 Task: Open a blank sheet, save the file as Educationreformplan.txt Type the sentence 'Mean (average) formula: _x000D_
_x000D_
_x000D_
'Add formula using equations and charcters after the sentence 'Mean=Sum of Values/ Number of Values ' Select the formula and highlight with color Yellow Change the page Orientation to  Potrait
Action: Mouse moved to (274, 197)
Screenshot: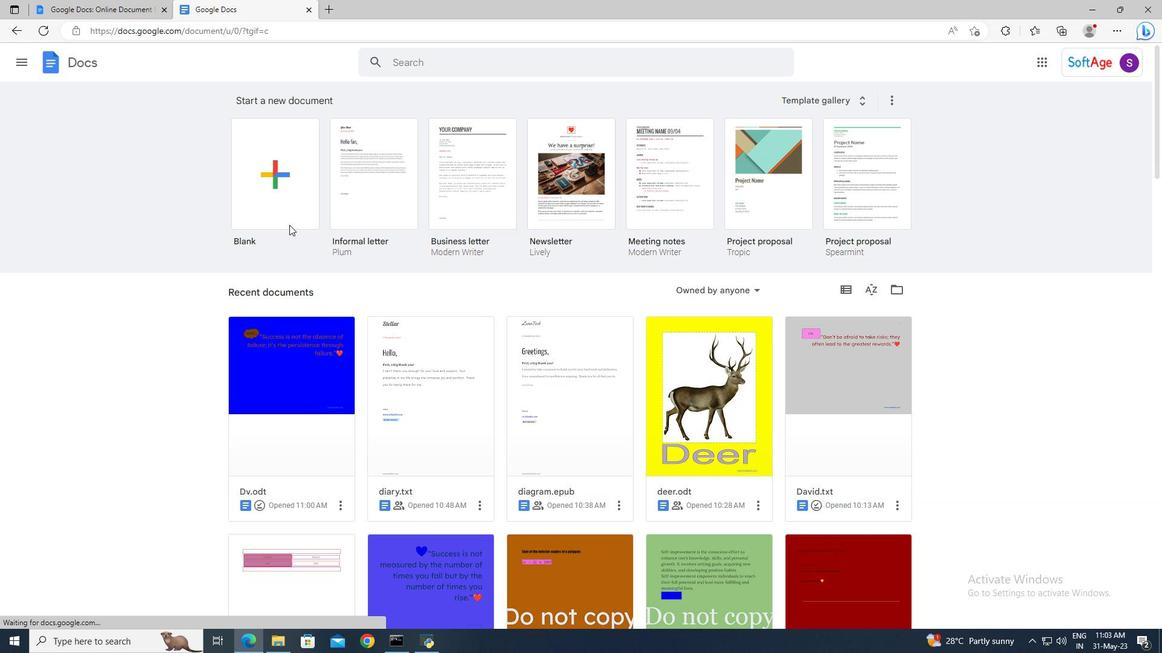 
Action: Mouse pressed left at (274, 197)
Screenshot: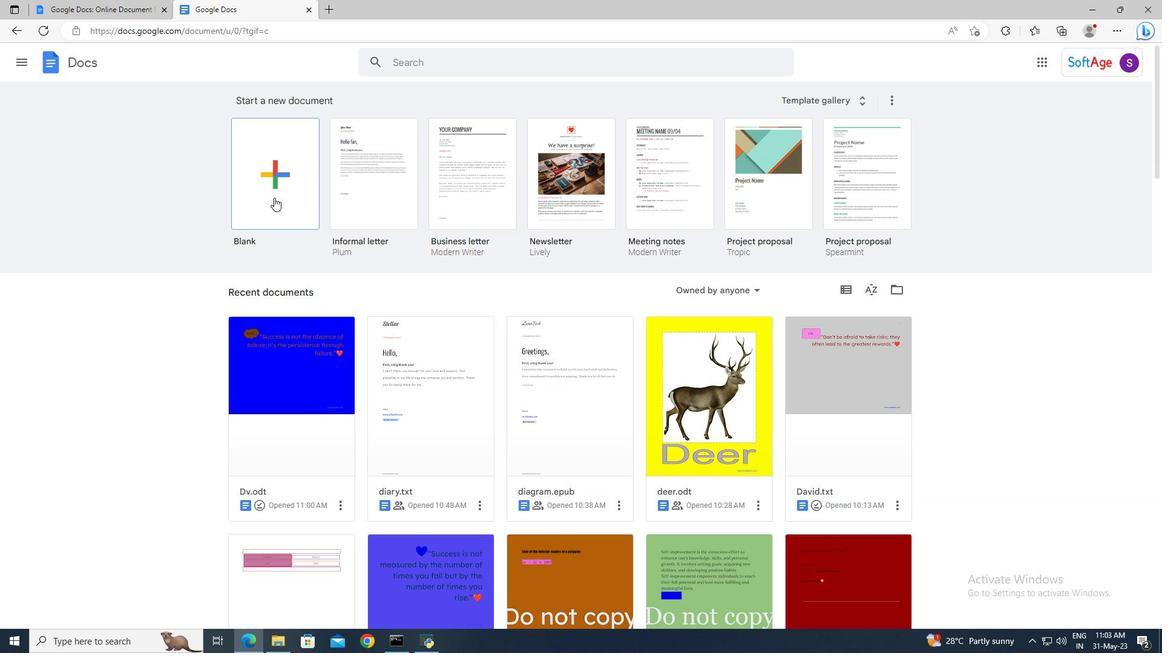 
Action: Mouse moved to (100, 55)
Screenshot: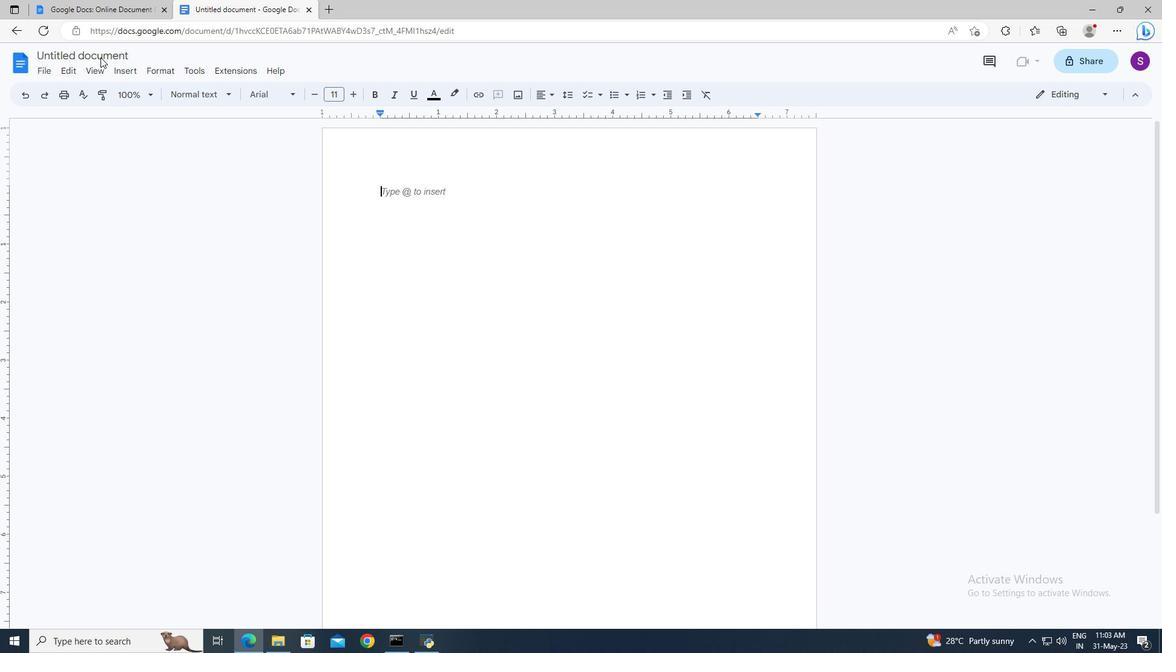 
Action: Mouse pressed left at (100, 55)
Screenshot: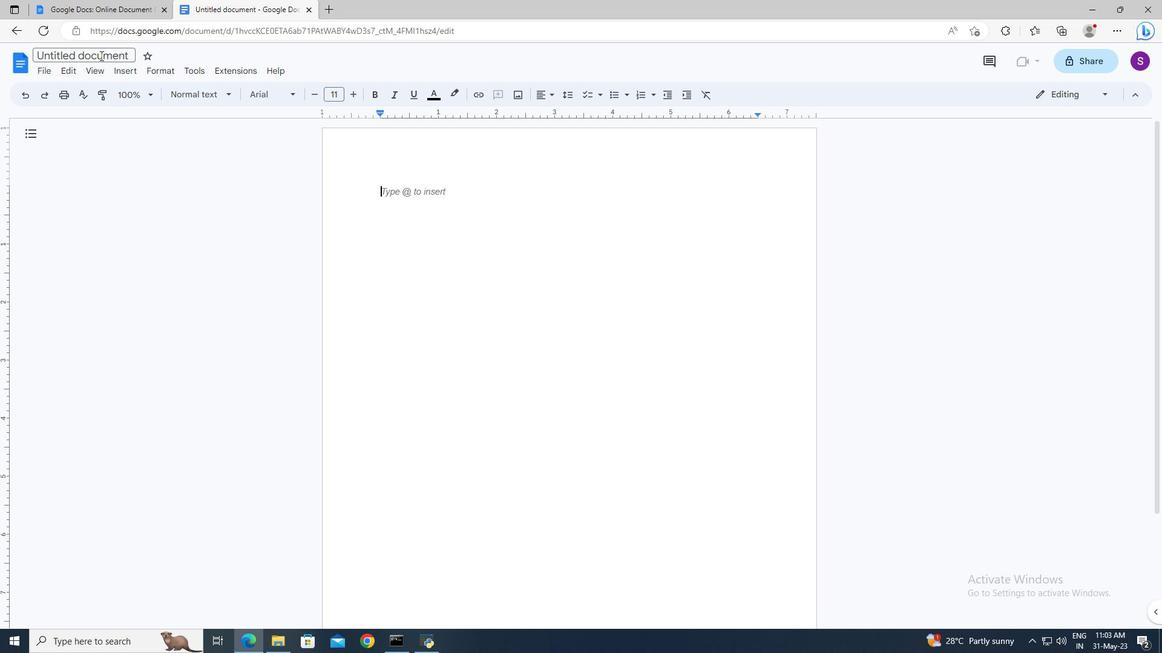 
Action: Key pressed <Key.shift><Key.shift><Key.shift>Educationreformplan.txt<Key.enter>
Screenshot: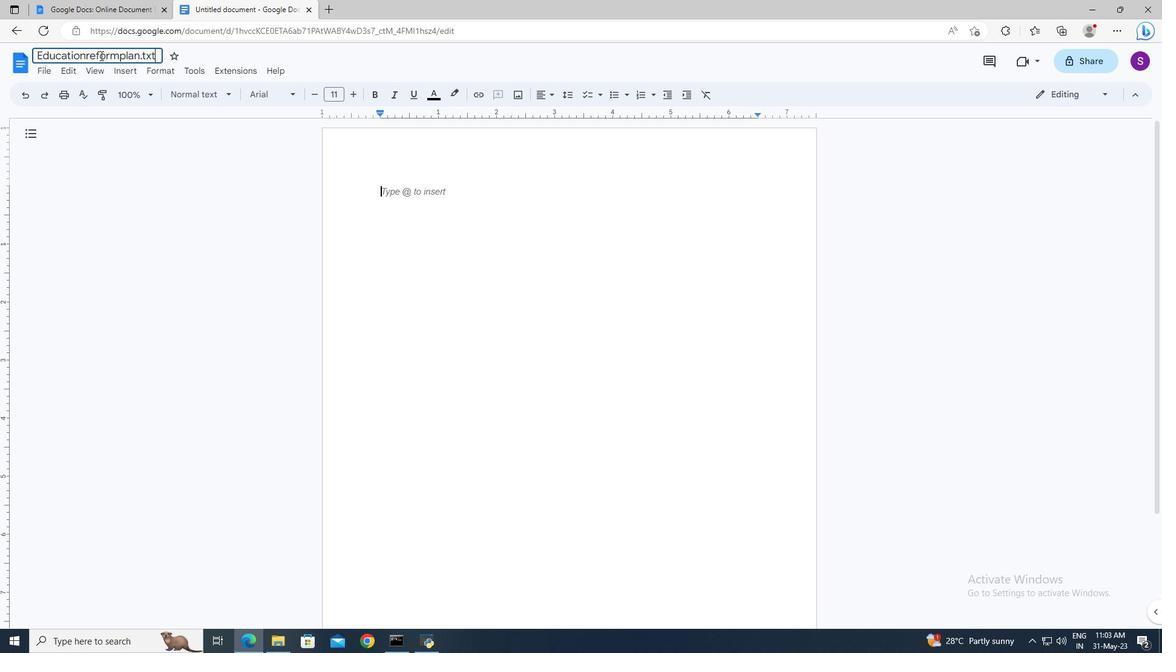 
Action: Mouse moved to (411, 196)
Screenshot: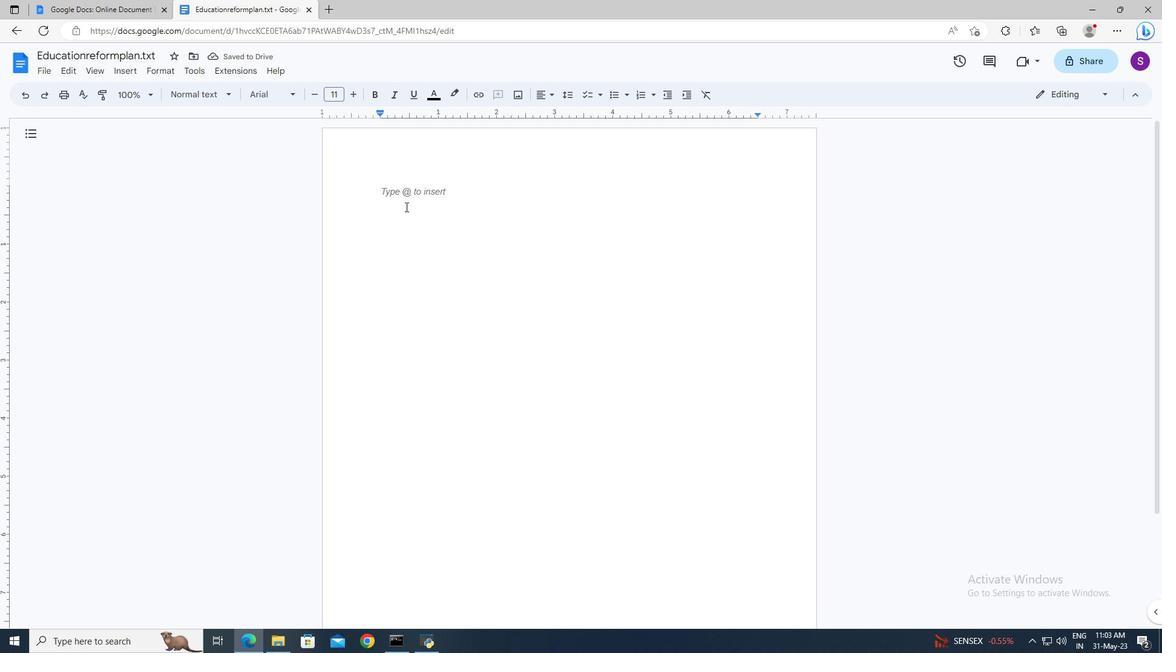 
Action: Mouse pressed left at (411, 196)
Screenshot: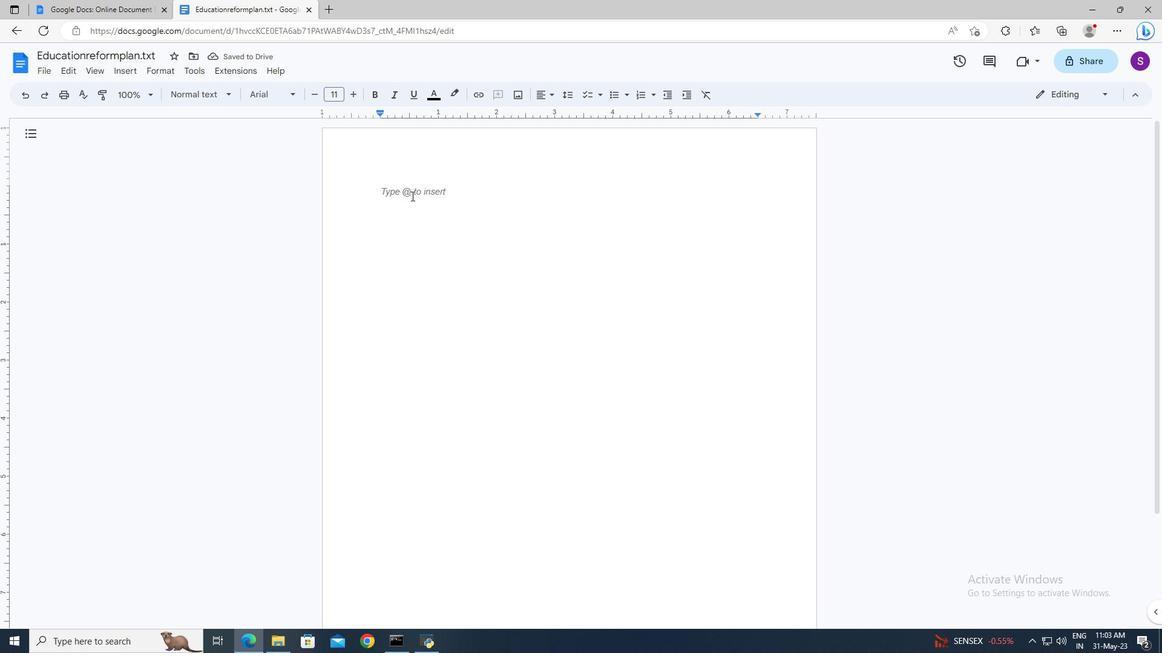 
Action: Key pressed <Key.shift>Mean<Key.space><Key.shift>(average<Key.shift>)<Key.space>formula<Key.shift>:<Key.enter><Key.enter>
Screenshot: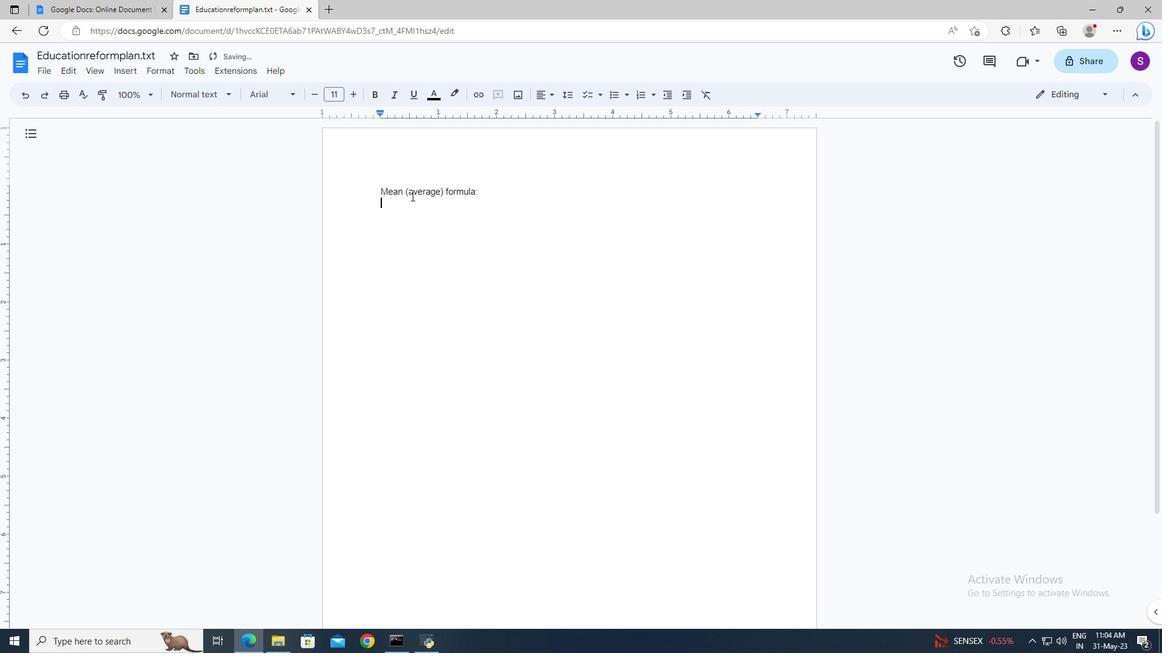 
Action: Mouse moved to (132, 72)
Screenshot: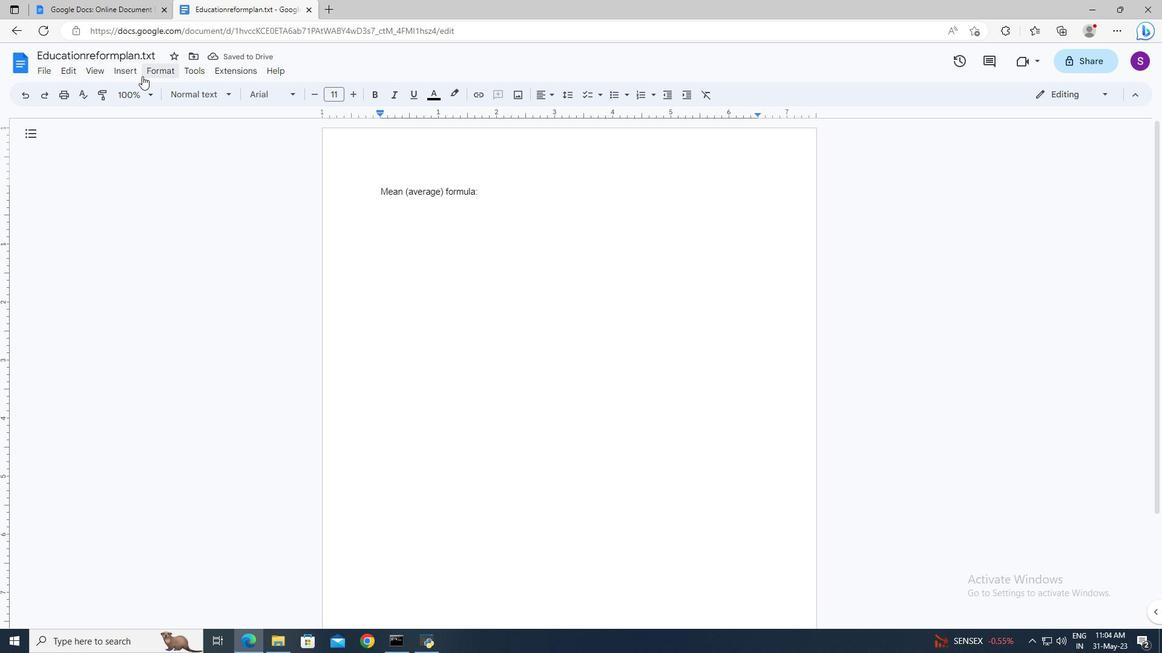
Action: Mouse pressed left at (132, 72)
Screenshot: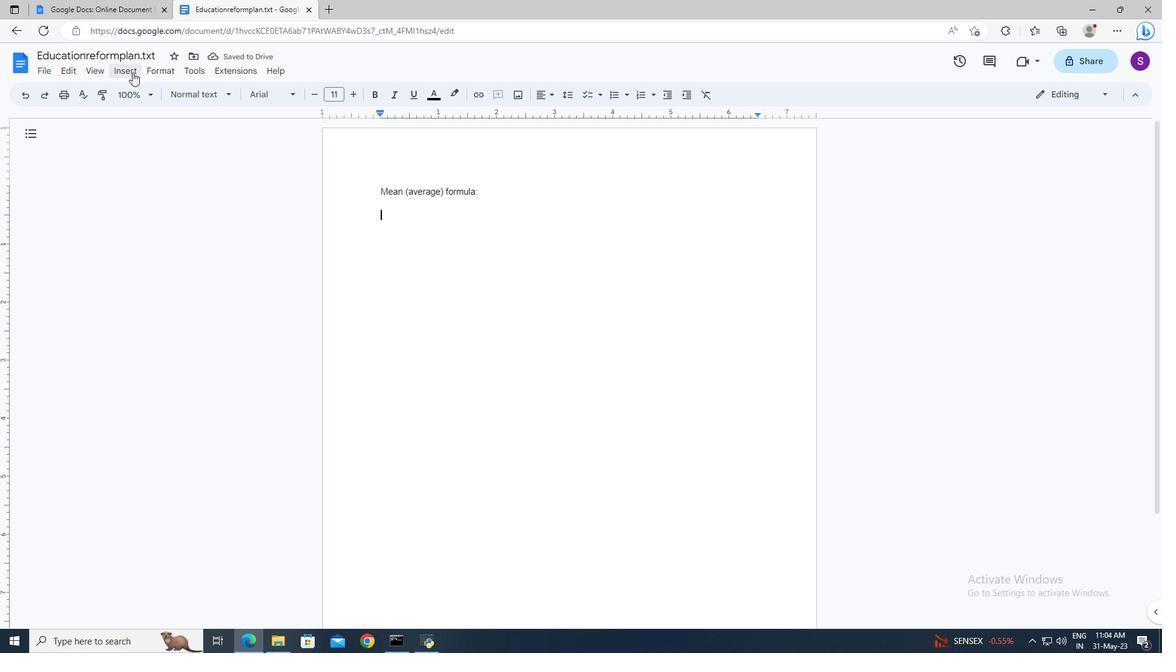 
Action: Mouse moved to (153, 301)
Screenshot: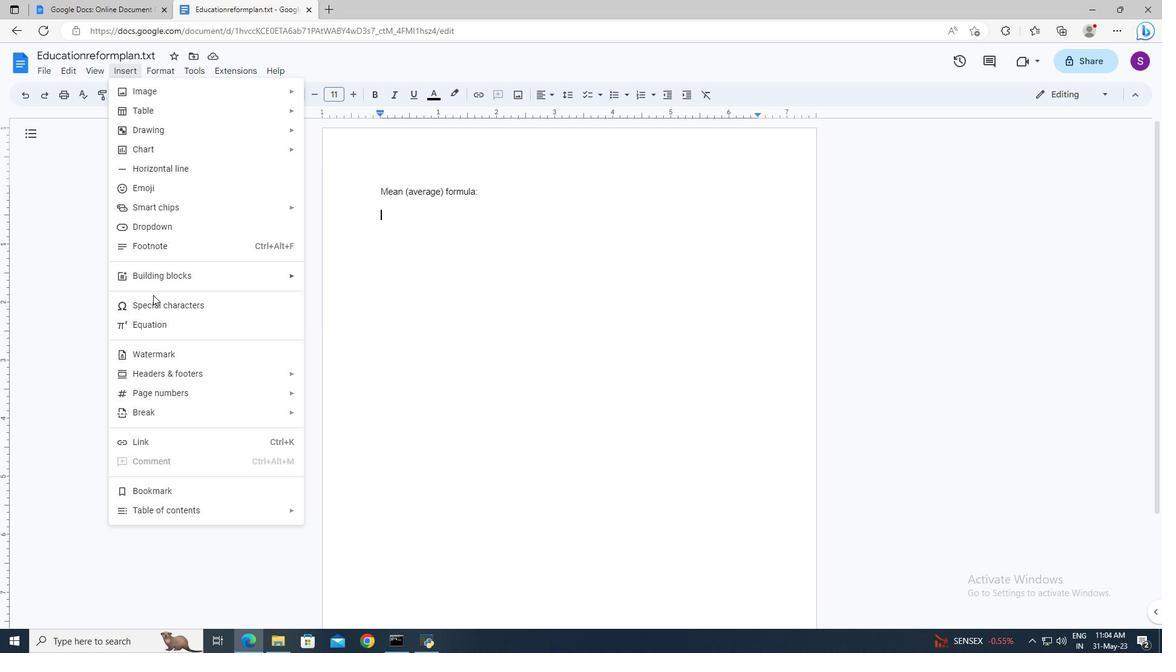 
Action: Mouse pressed left at (153, 301)
Screenshot: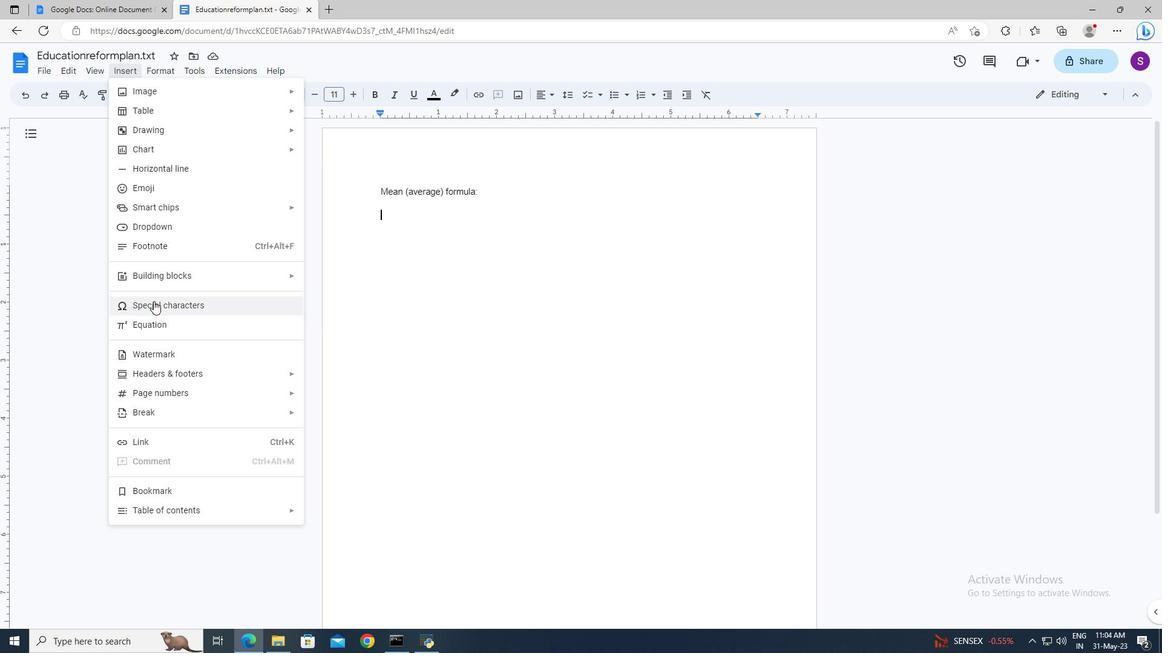 
Action: Mouse moved to (129, 74)
Screenshot: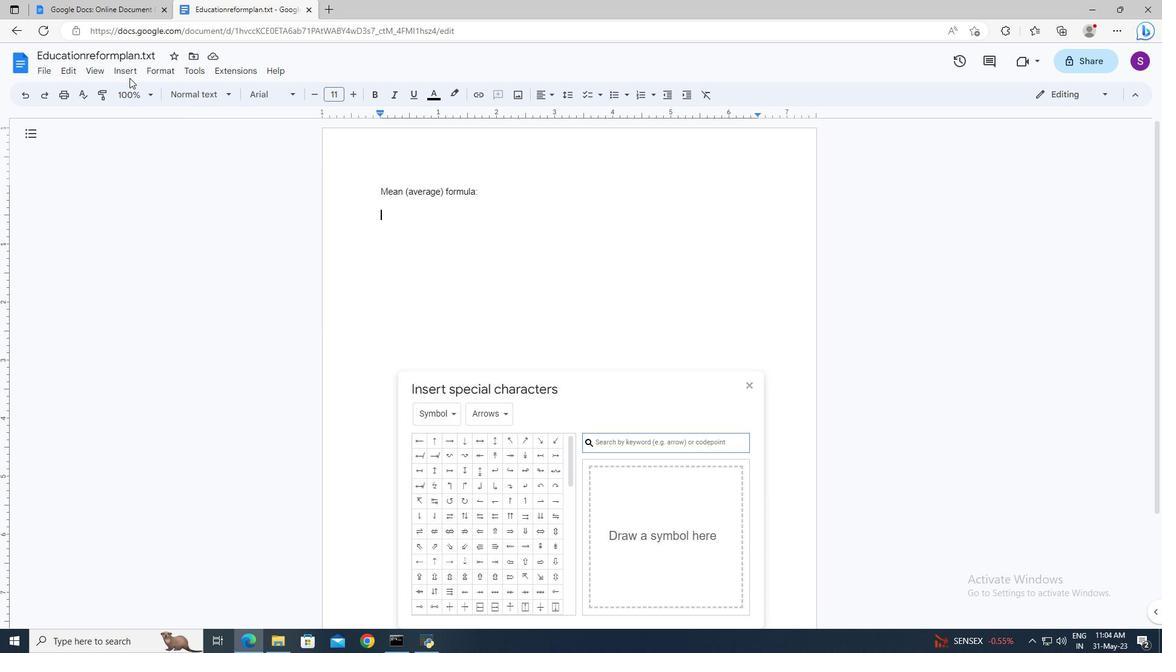 
Action: Mouse pressed left at (129, 74)
Screenshot: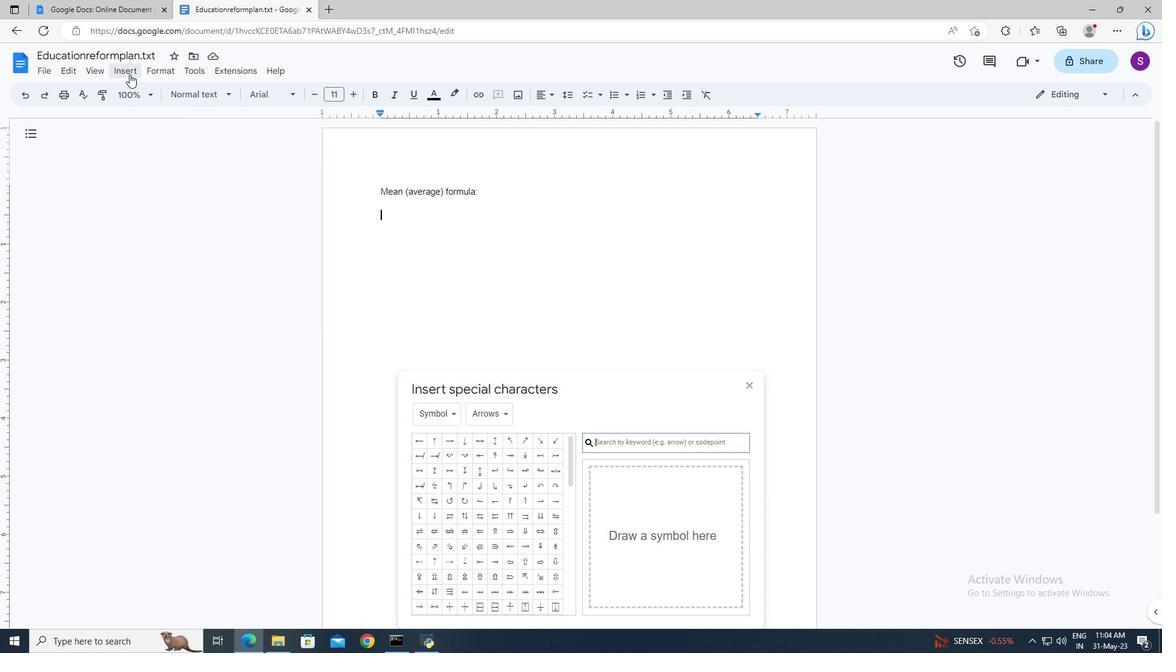 
Action: Mouse moved to (148, 326)
Screenshot: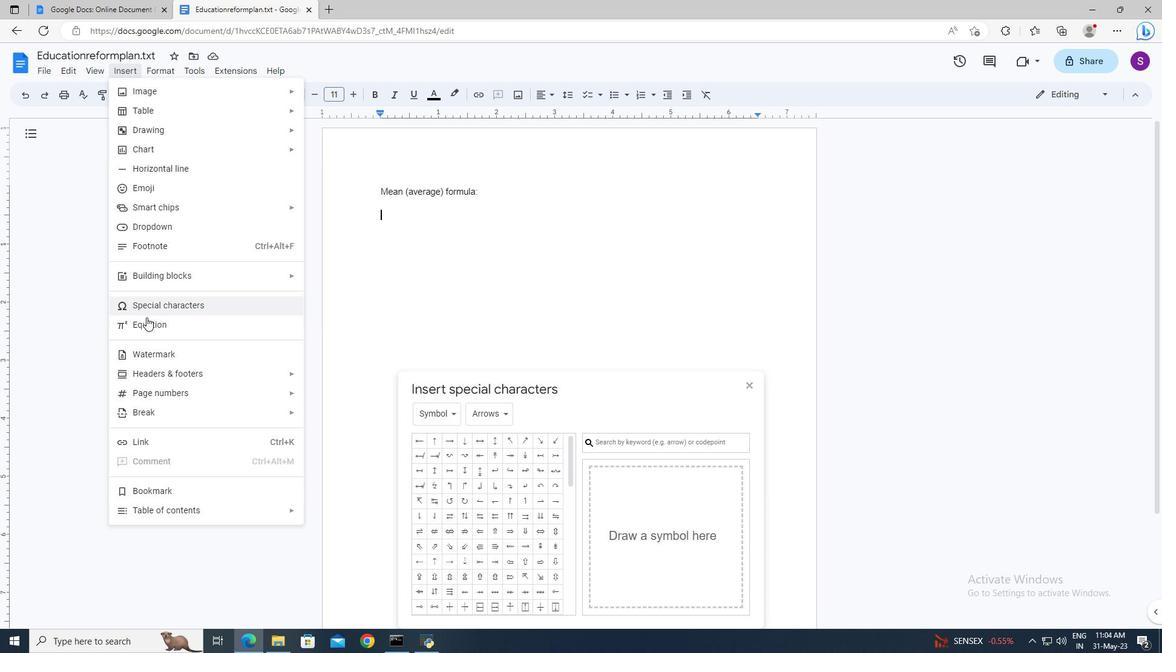 
Action: Mouse pressed left at (148, 326)
Screenshot: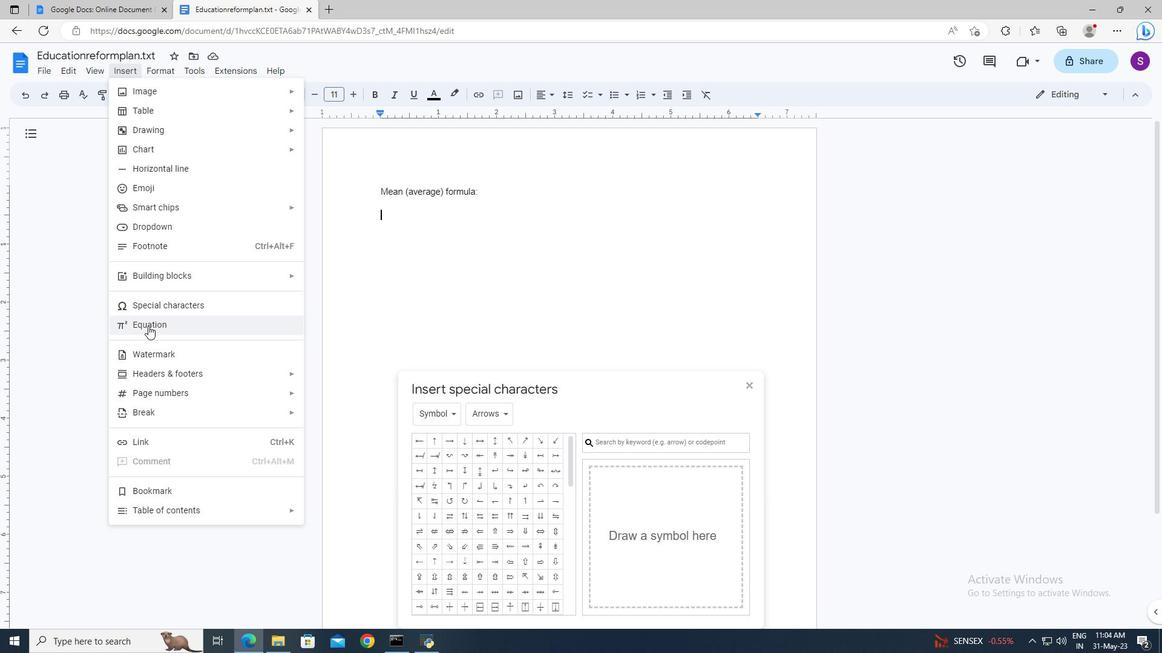
Action: Mouse moved to (415, 256)
Screenshot: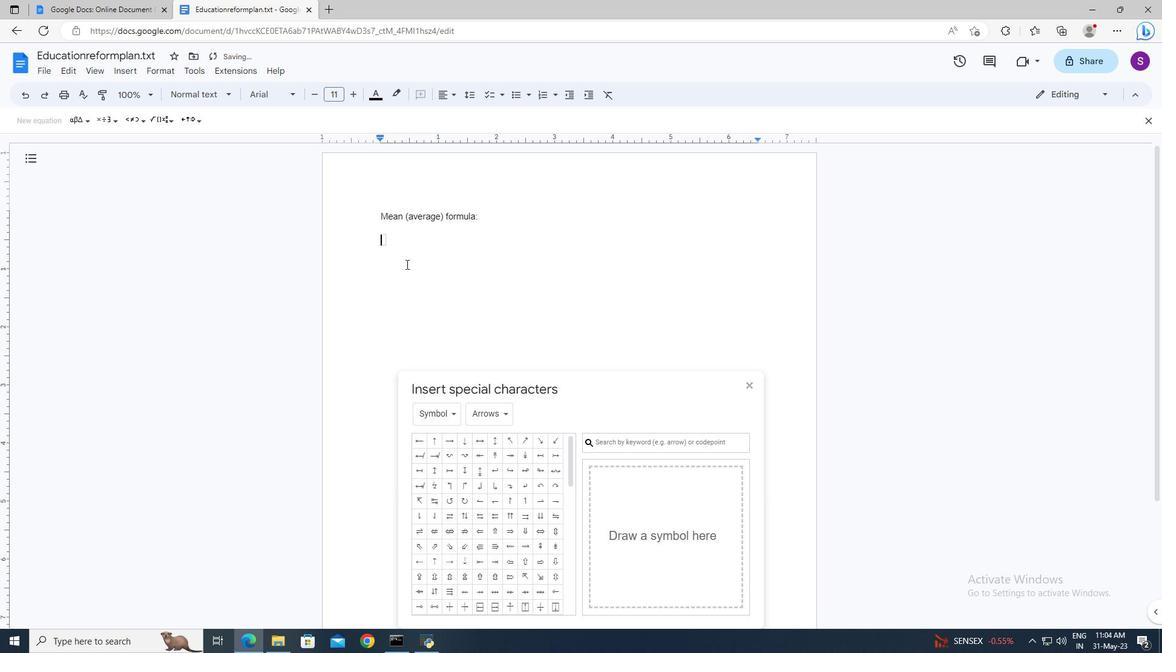 
Action: Key pressed <Key.shift>Me
Screenshot: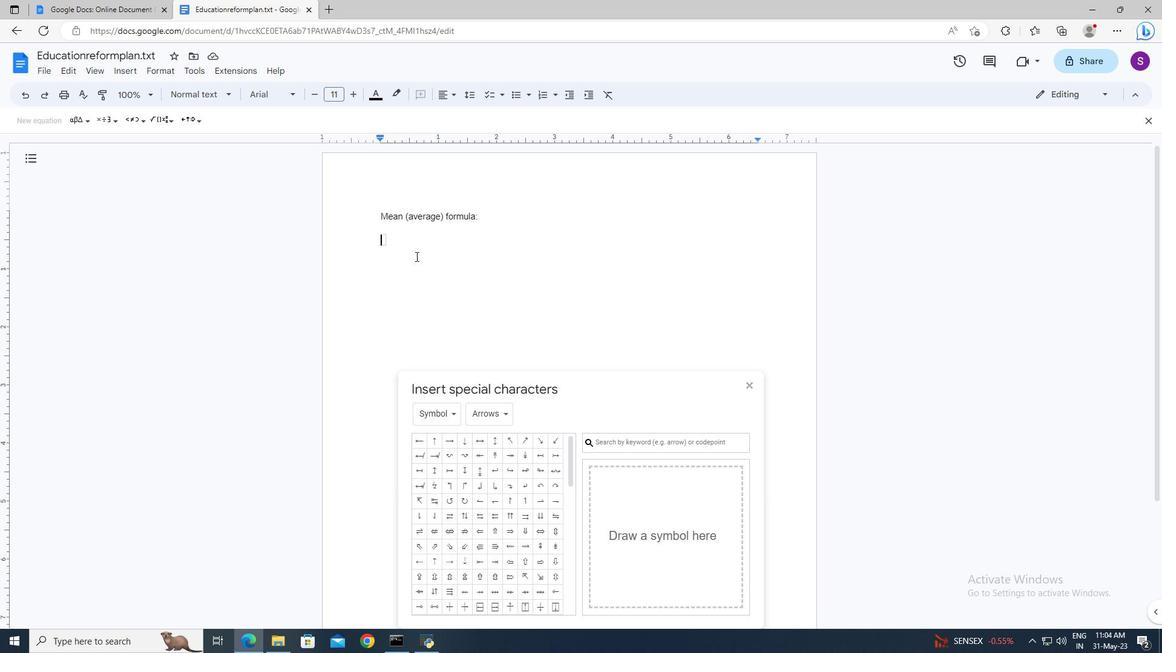 
Action: Mouse moved to (384, 237)
Screenshot: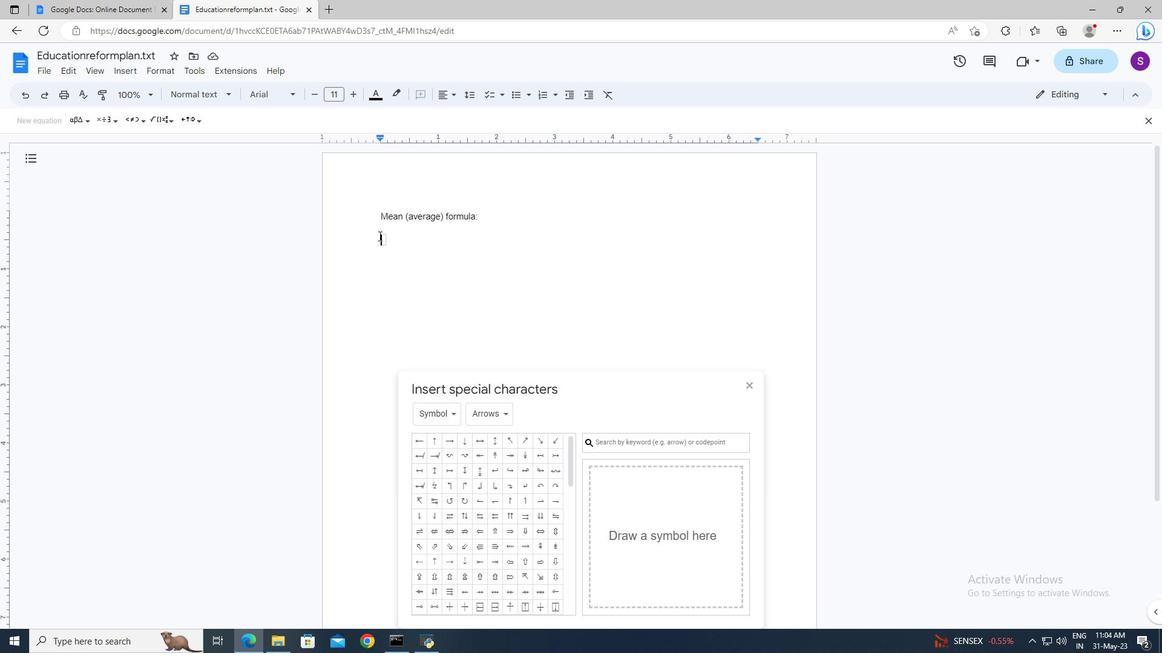 
Action: Mouse pressed left at (384, 237)
Screenshot: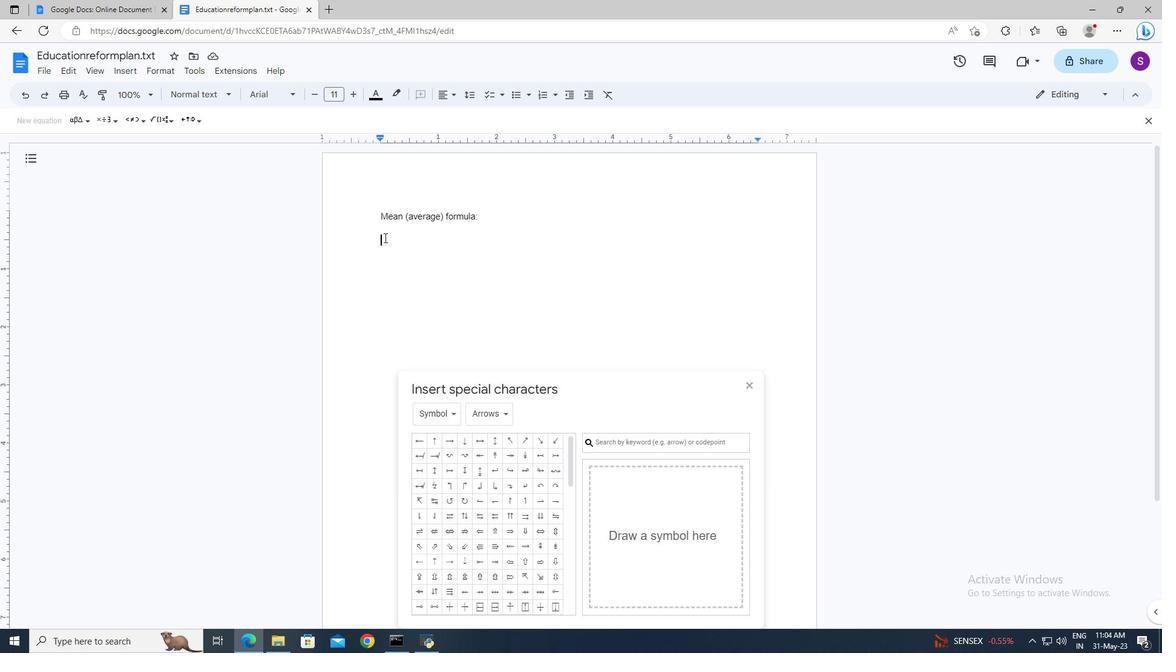 
Action: Mouse moved to (393, 242)
Screenshot: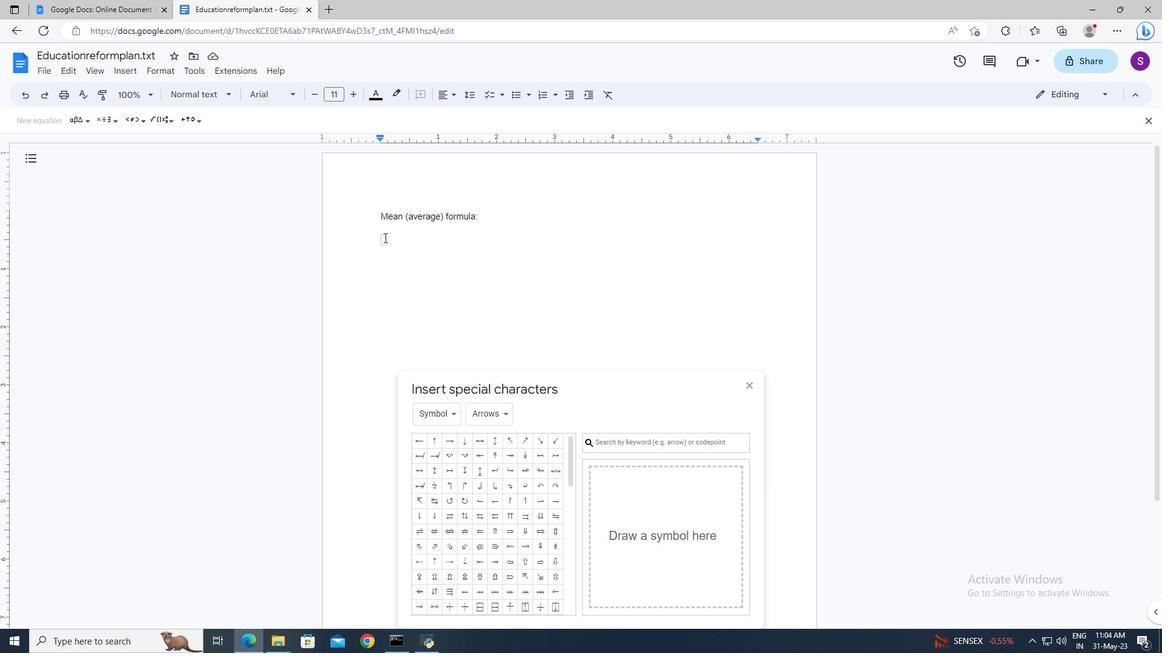
Action: Key pressed <Key.shift>Mean<Key.space>=<Key.space>
Screenshot: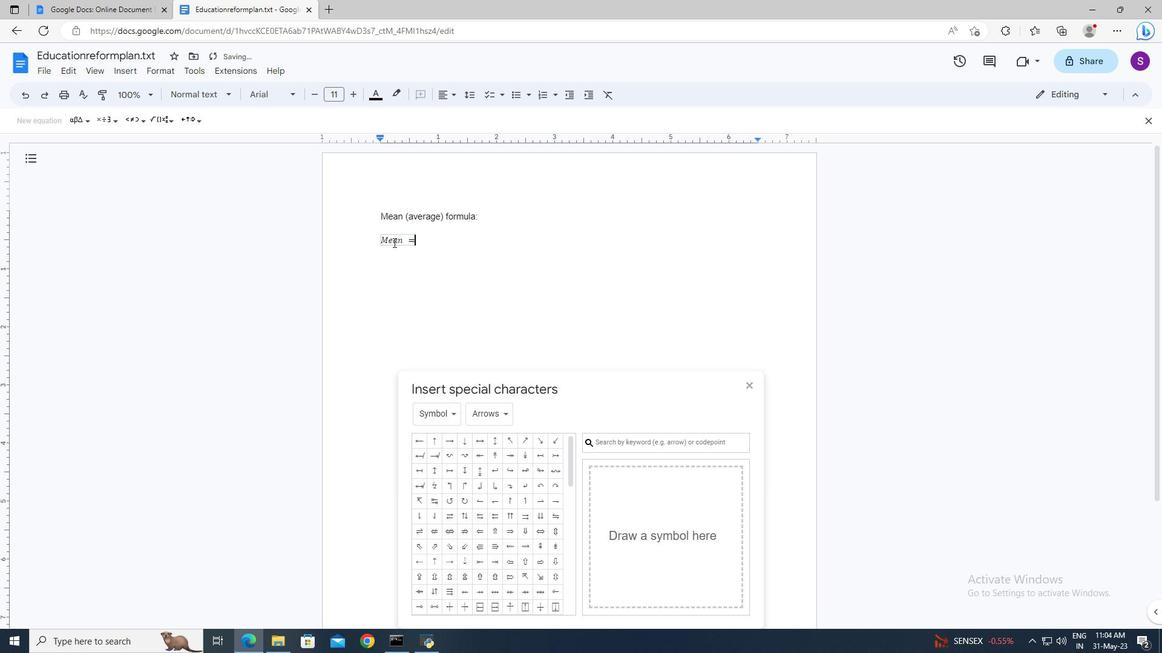 
Action: Mouse moved to (171, 122)
Screenshot: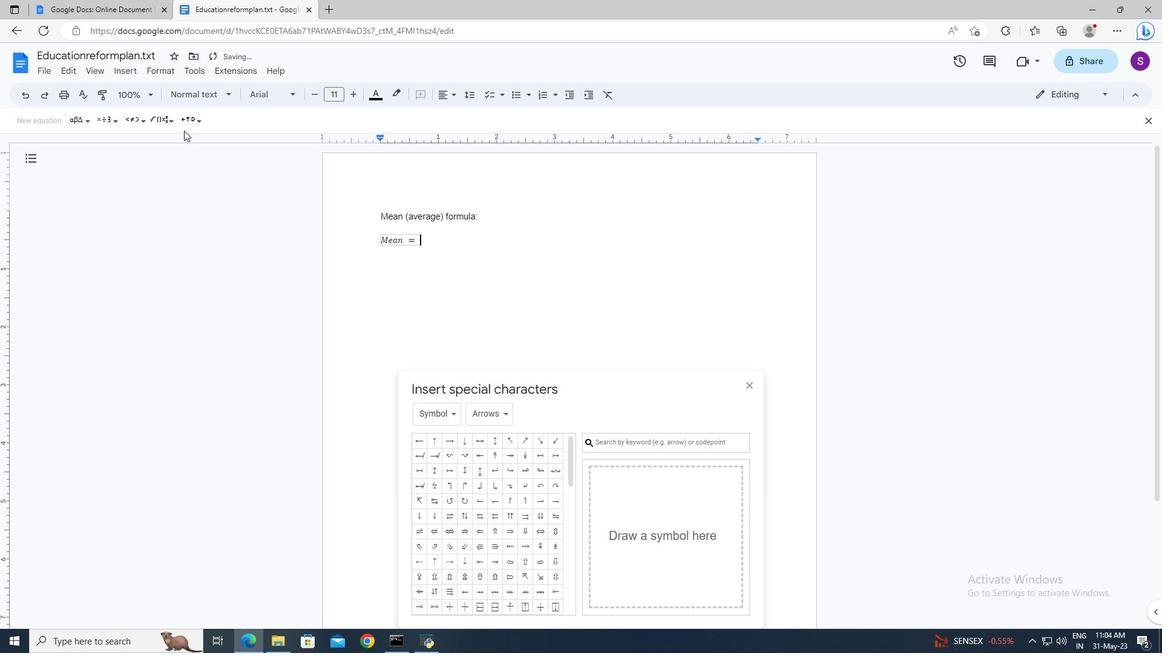 
Action: Mouse pressed left at (171, 122)
Screenshot: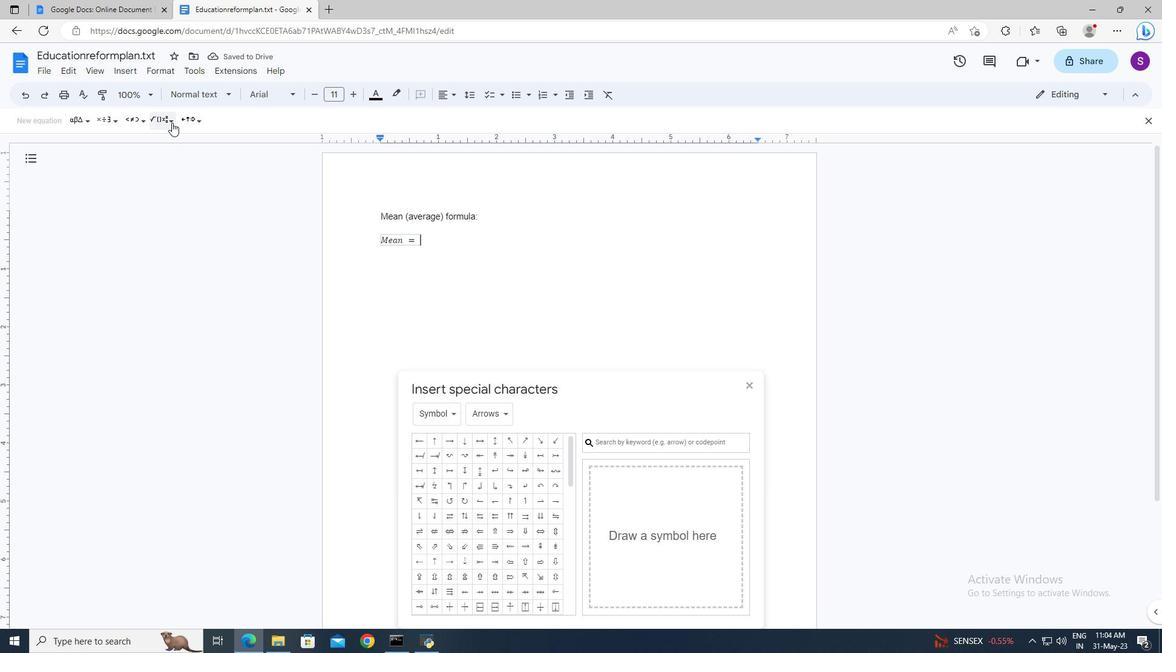 
Action: Mouse moved to (162, 151)
Screenshot: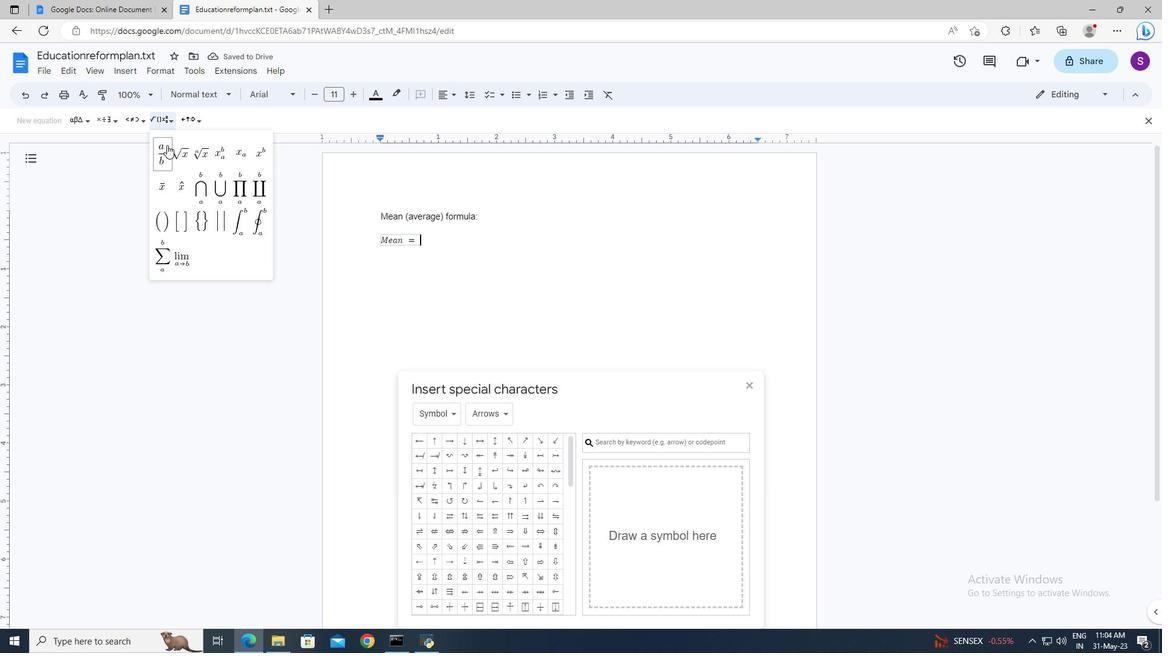 
Action: Mouse pressed left at (162, 151)
Screenshot: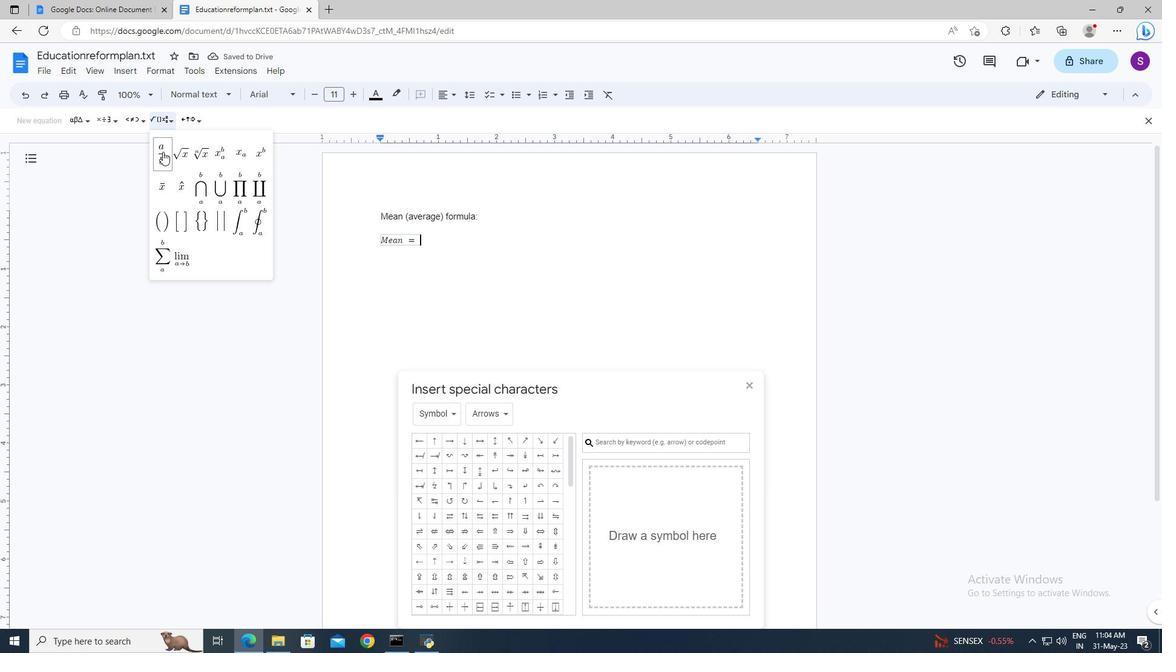 
Action: Mouse moved to (162, 151)
Screenshot: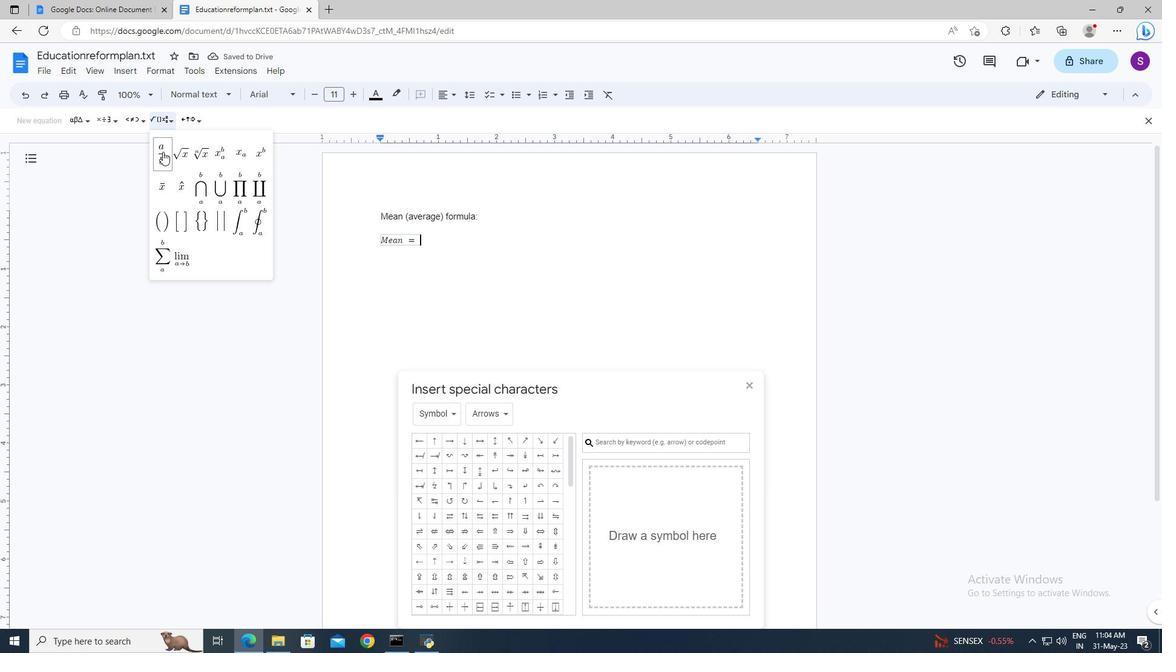
Action: Key pressed <Key.shift>Sum<Key.space>of<Key.space><Key.shift>Values<Key.enter><Key.shift>Number<Key.space>of<Key.space><Key.shift>Values
Screenshot: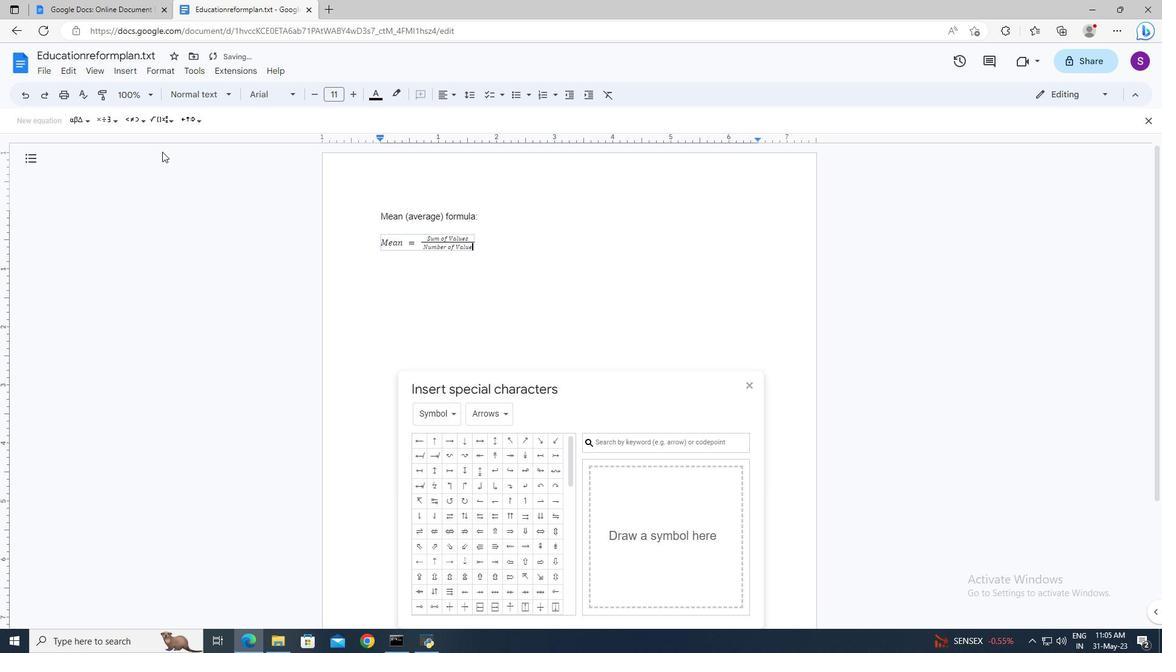 
Action: Mouse moved to (535, 255)
Screenshot: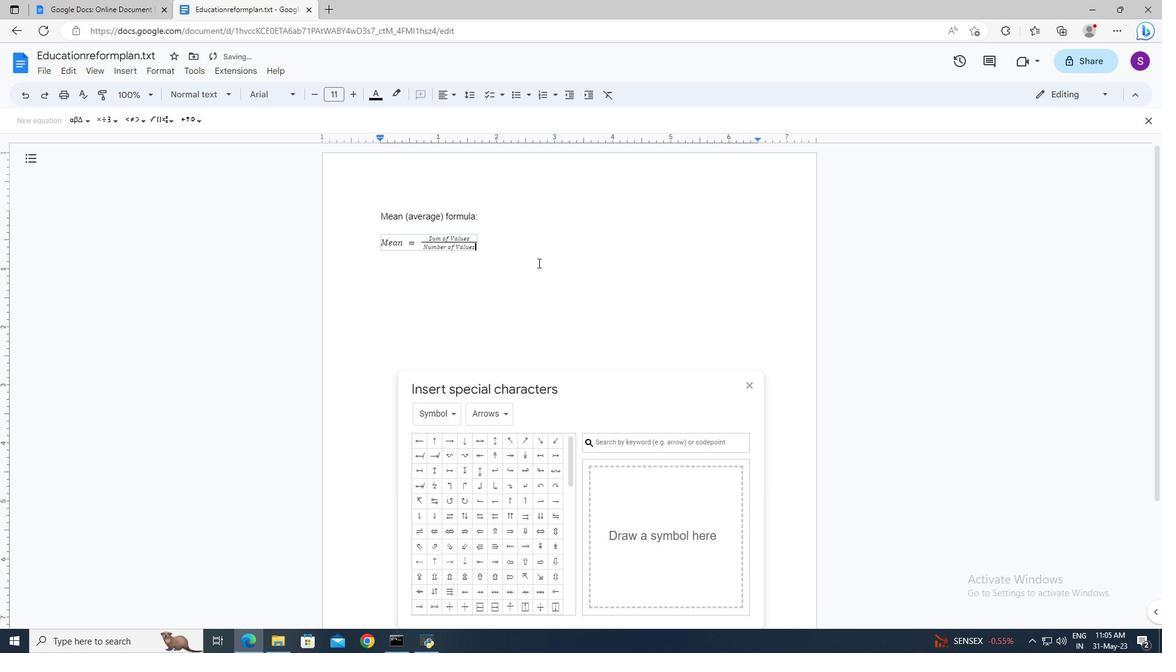 
Action: Mouse pressed left at (535, 255)
Screenshot: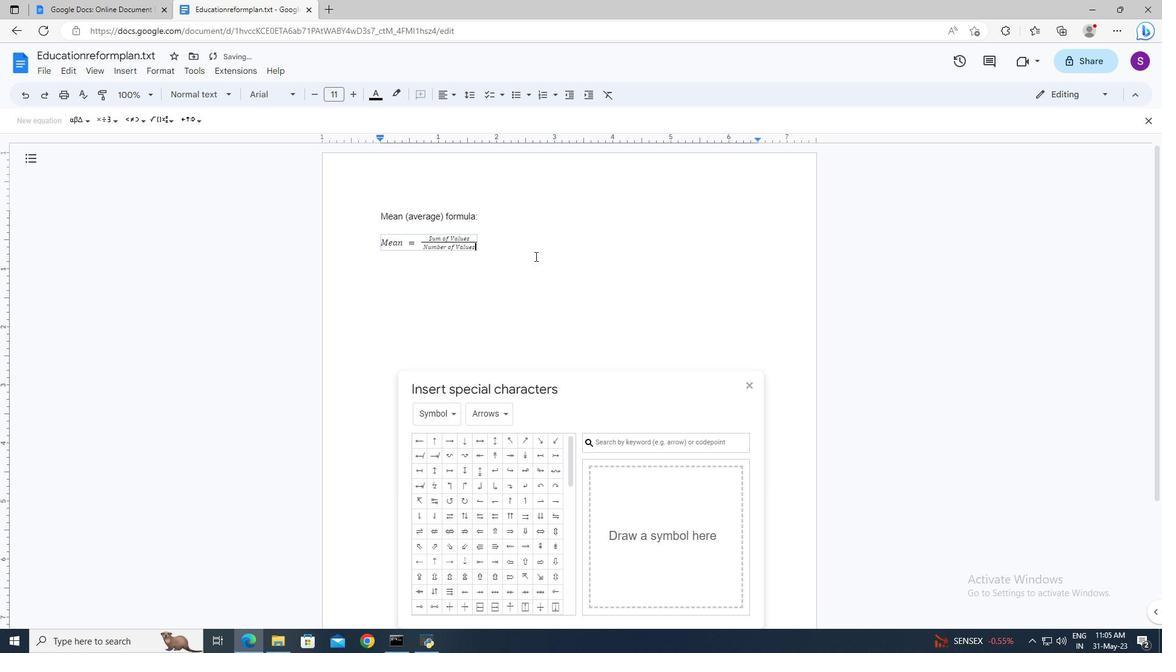 
Action: Mouse moved to (746, 386)
Screenshot: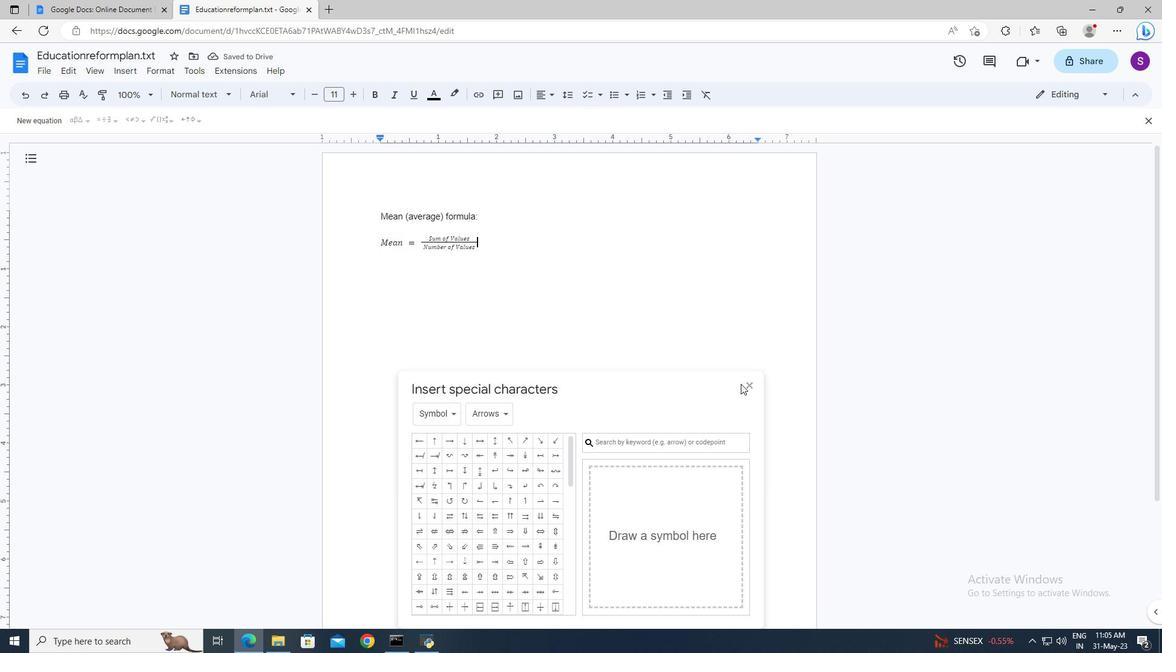 
Action: Mouse pressed left at (746, 386)
Screenshot: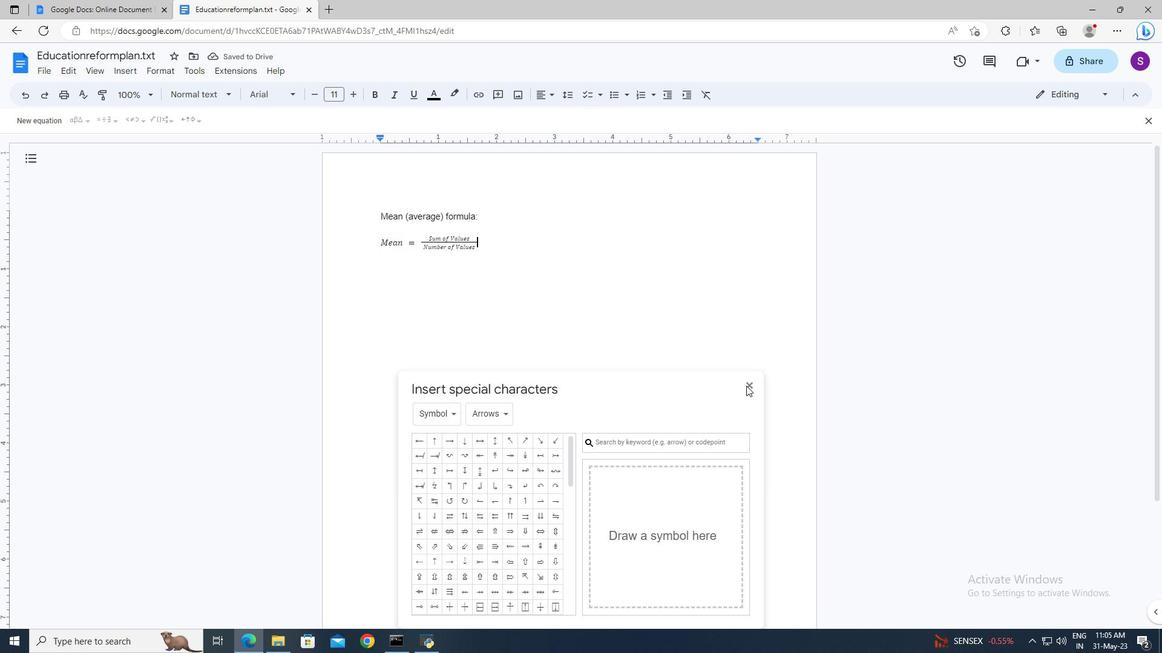 
Action: Mouse moved to (544, 267)
Screenshot: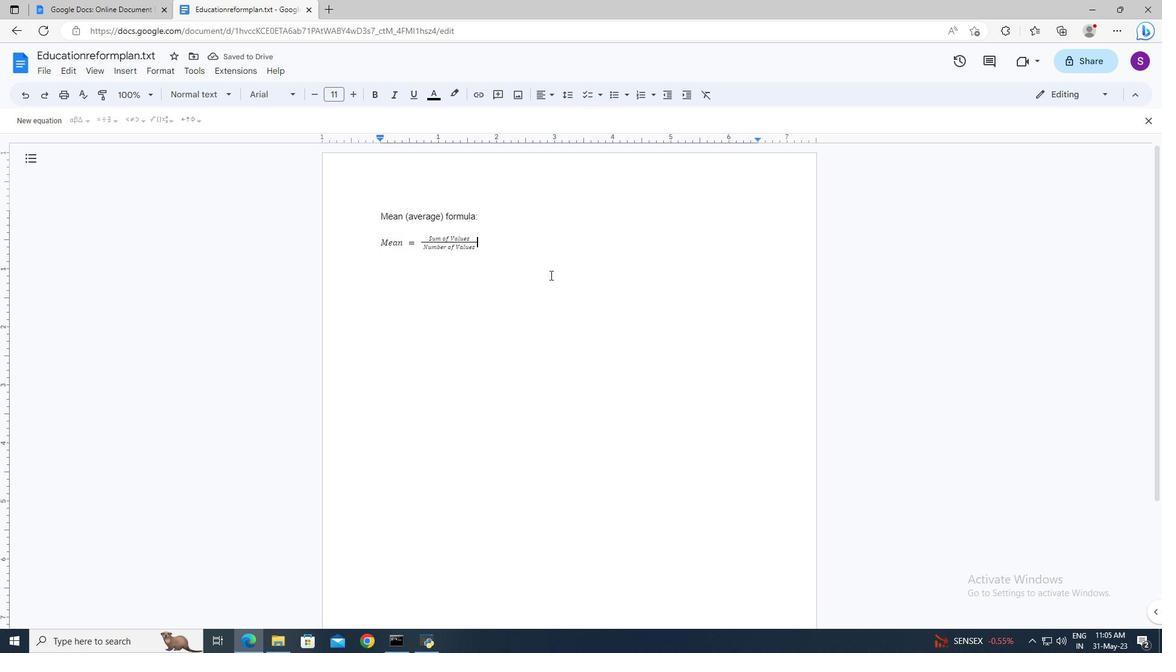 
Action: Key pressed <Key.shift><Key.left>
Screenshot: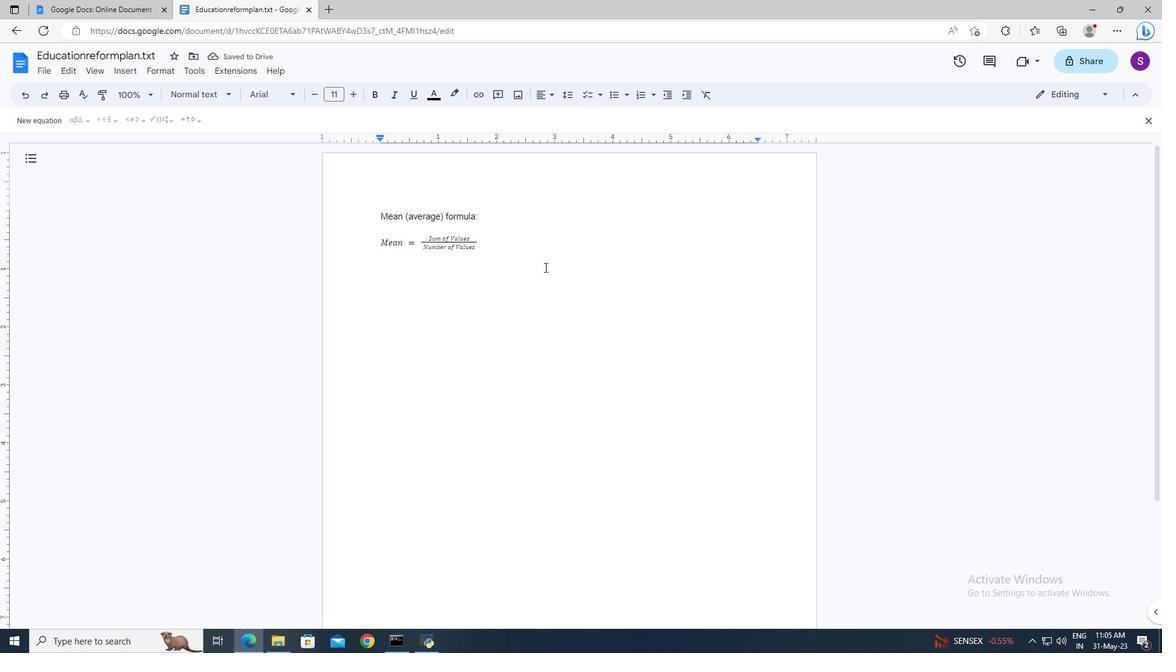 
Action: Mouse moved to (455, 100)
Screenshot: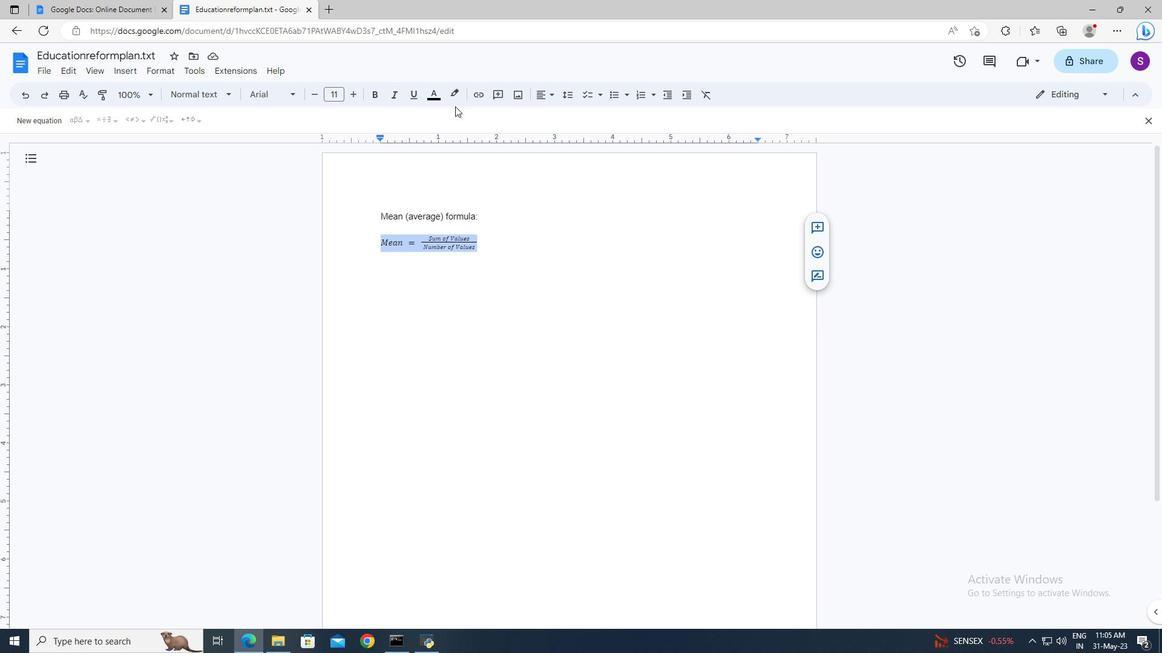 
Action: Mouse pressed left at (455, 100)
Screenshot: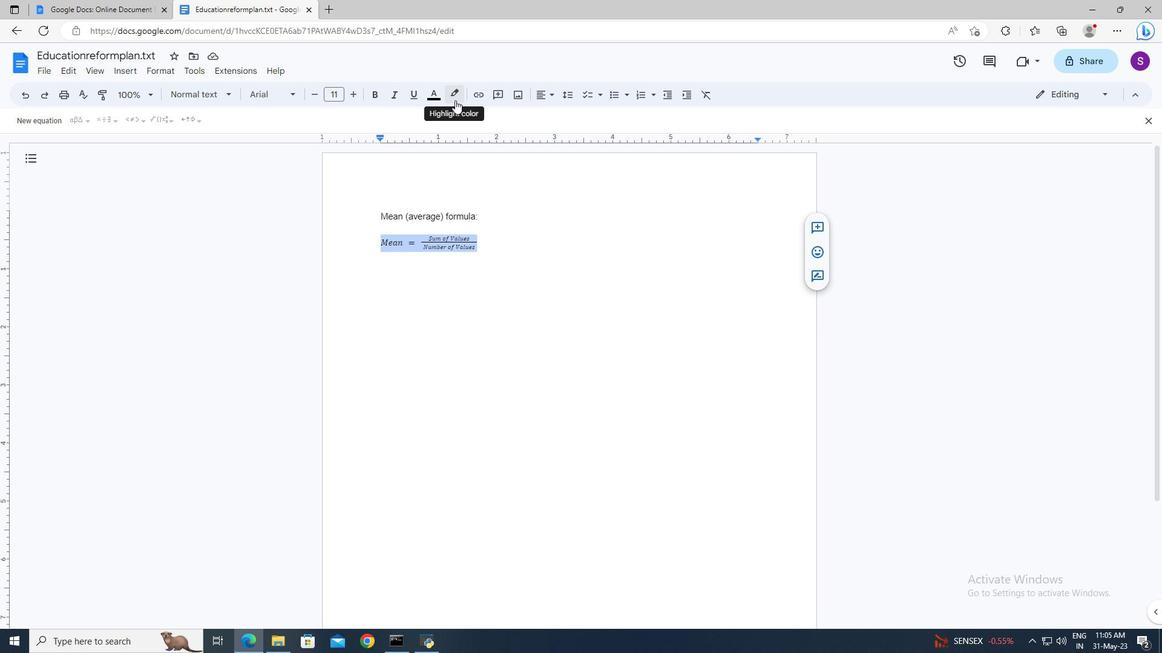 
Action: Mouse moved to (497, 148)
Screenshot: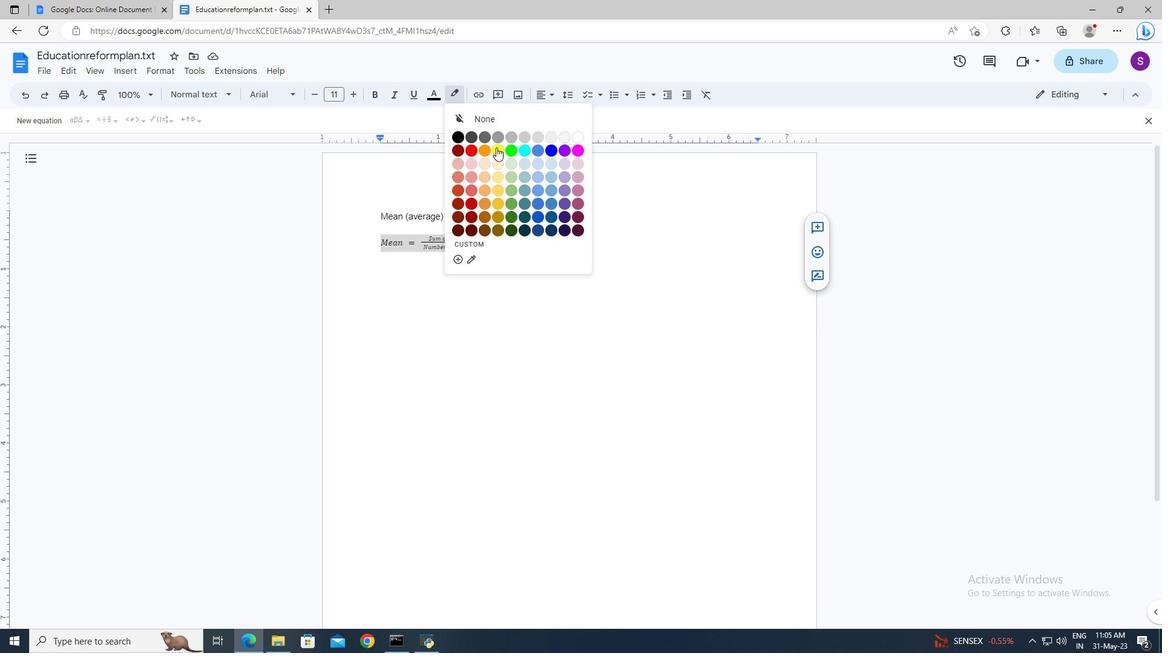
Action: Mouse pressed left at (497, 148)
Screenshot: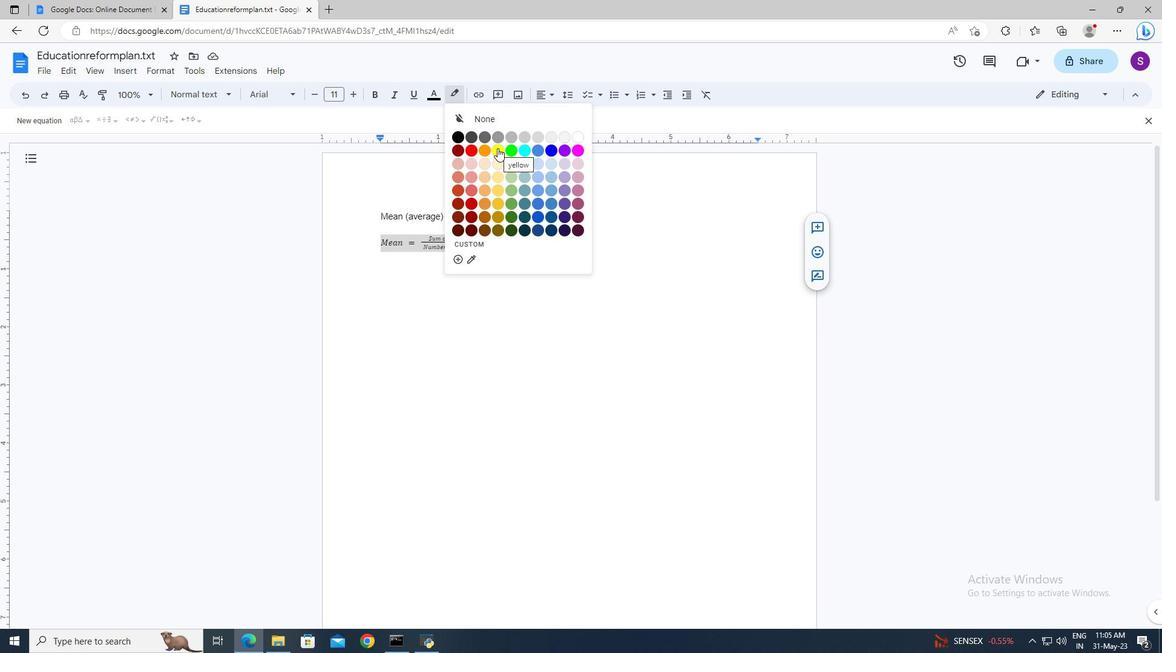 
Action: Mouse moved to (507, 245)
Screenshot: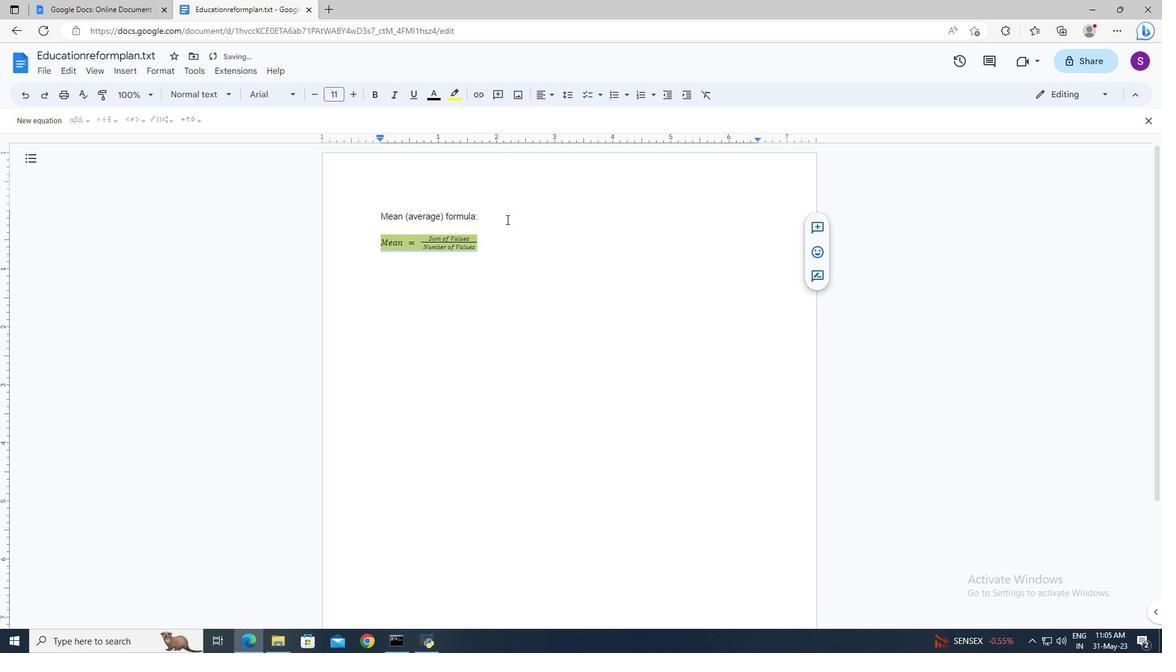
Action: Mouse pressed left at (507, 245)
Screenshot: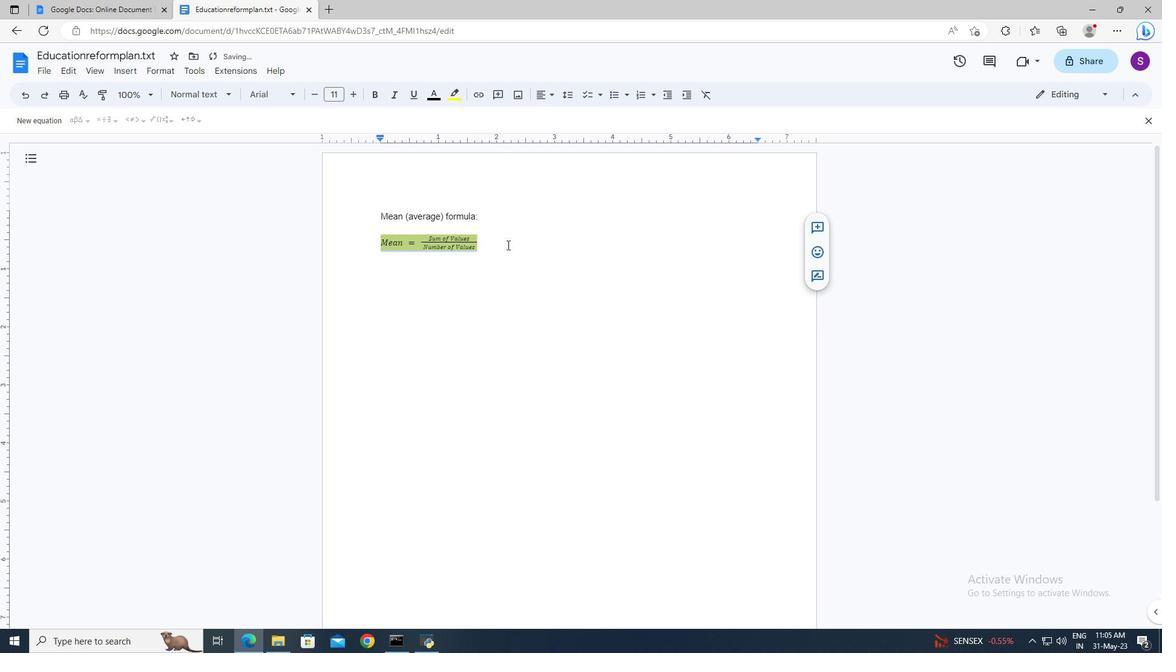 
Action: Mouse moved to (54, 73)
Screenshot: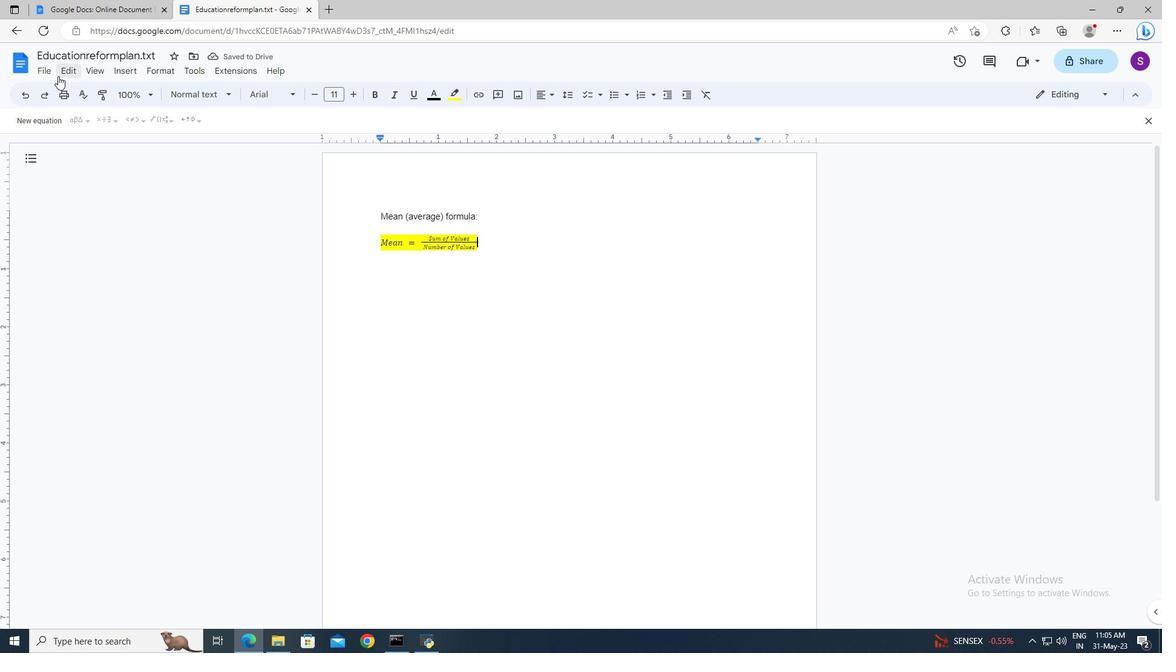 
Action: Mouse pressed left at (54, 73)
Screenshot: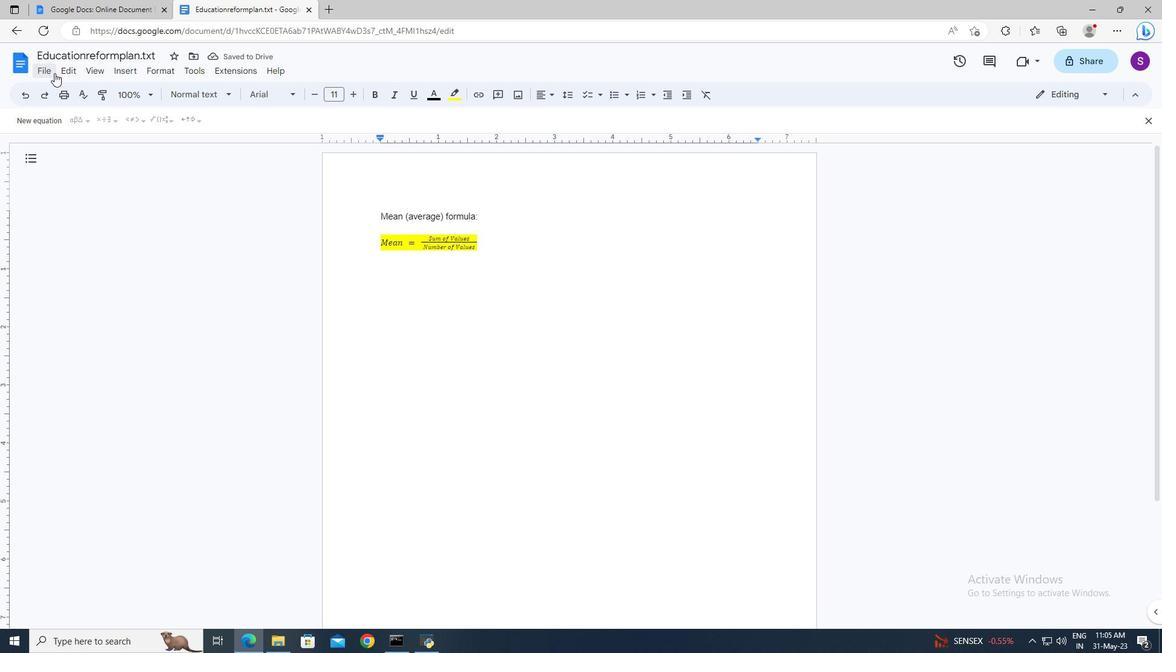 
Action: Mouse moved to (89, 401)
Screenshot: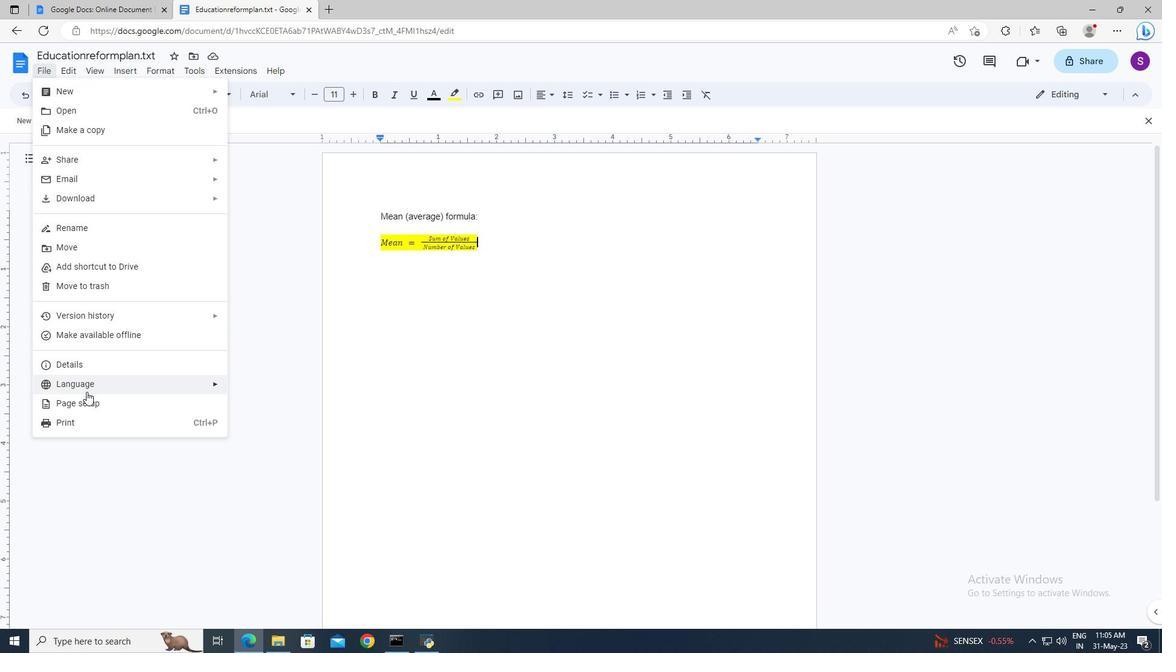 
Action: Mouse pressed left at (89, 401)
Screenshot: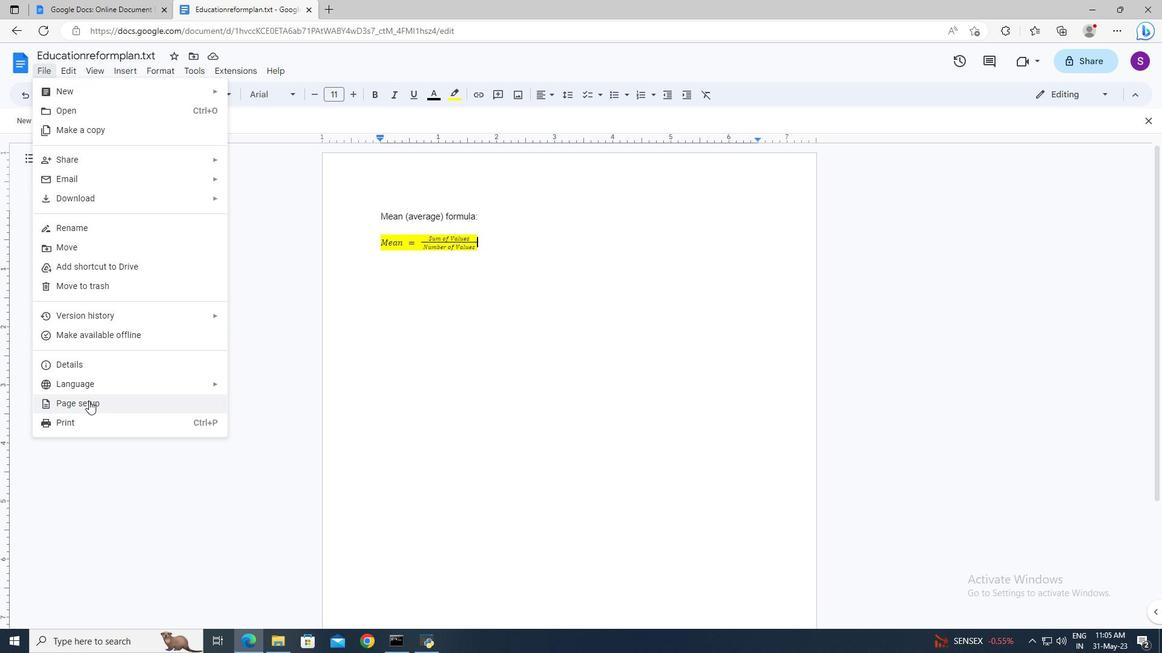 
Action: Mouse moved to (471, 317)
Screenshot: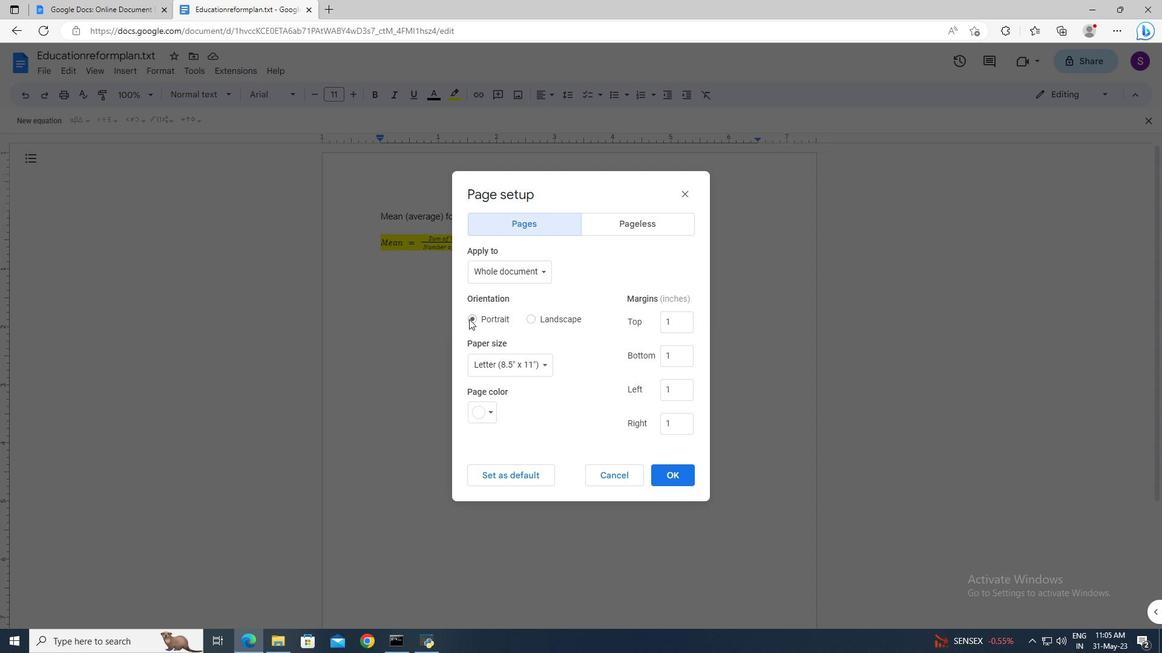 
Action: Mouse pressed left at (471, 317)
Screenshot: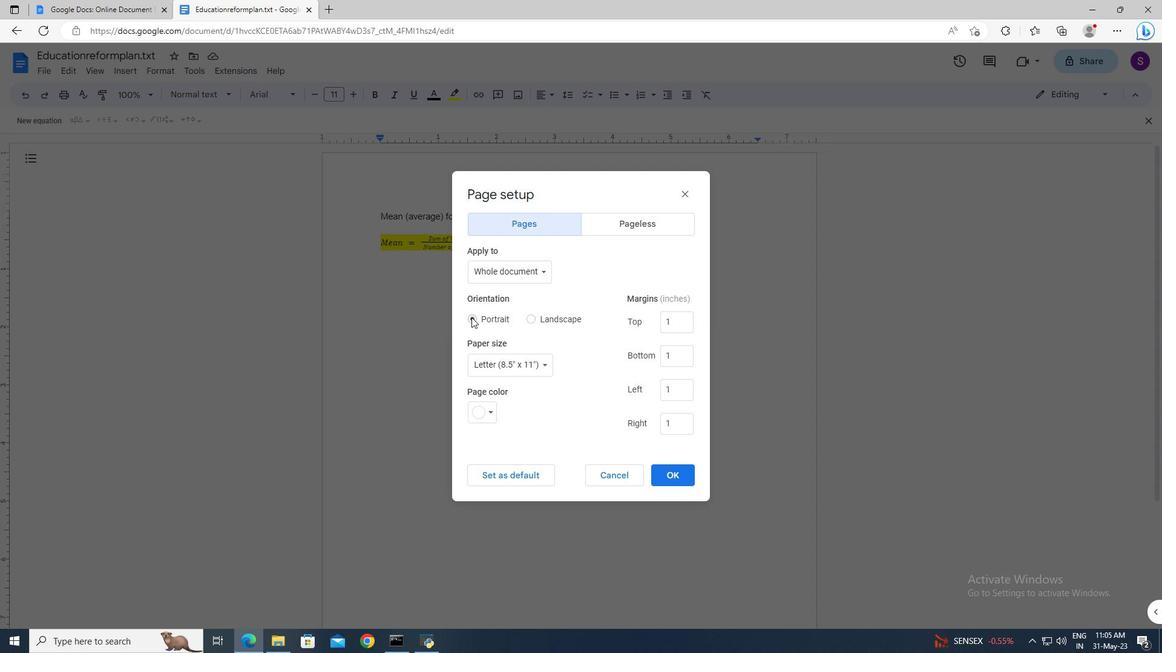 
Action: Mouse moved to (656, 470)
Screenshot: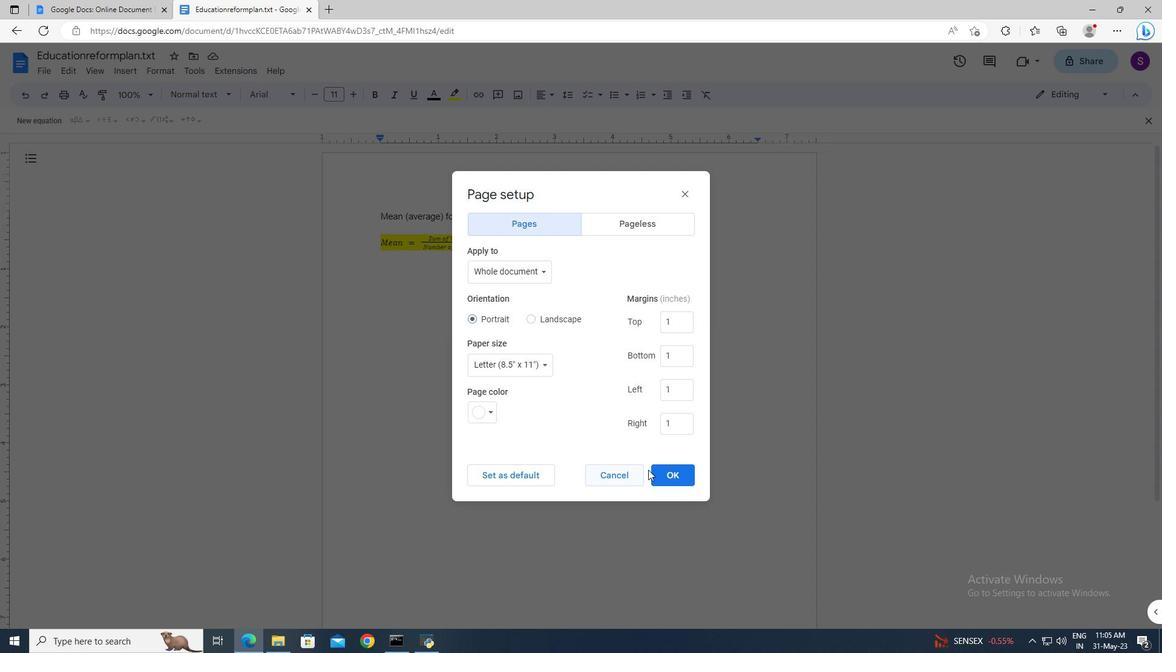 
Action: Mouse pressed left at (656, 470)
Screenshot: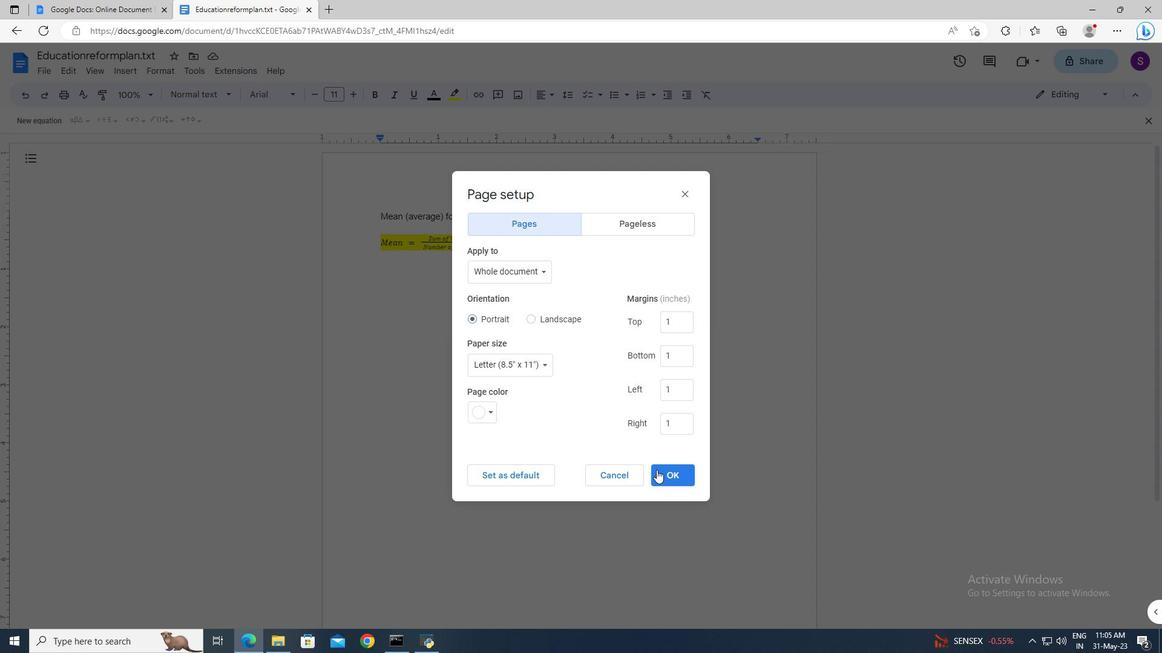 
